 Task: In the sheet Budget Analysis ToolFont size of heading  18 Font style of dataoswald 'Font size of data '9 Alignment of headline & dataAlign center.   Fill color in heading, Red Font color of dataIn the sheet  Data Analysis Workbook Templatebook
Action: Mouse moved to (99, 628)
Screenshot: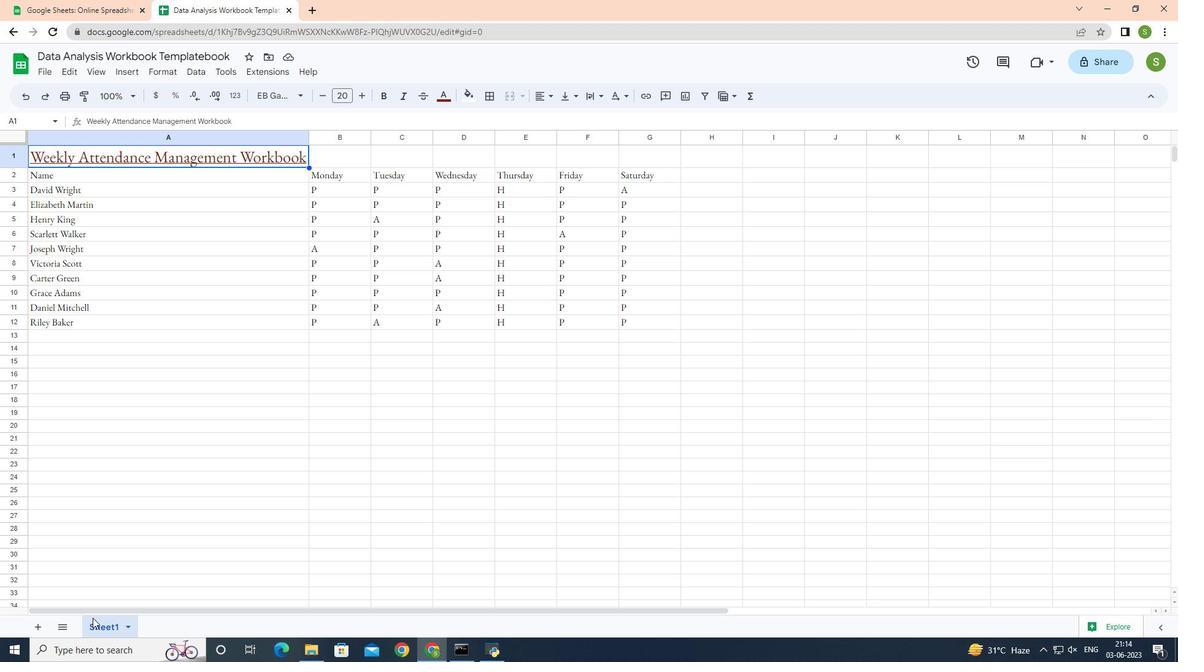 
Action: Mouse pressed left at (99, 628)
Screenshot: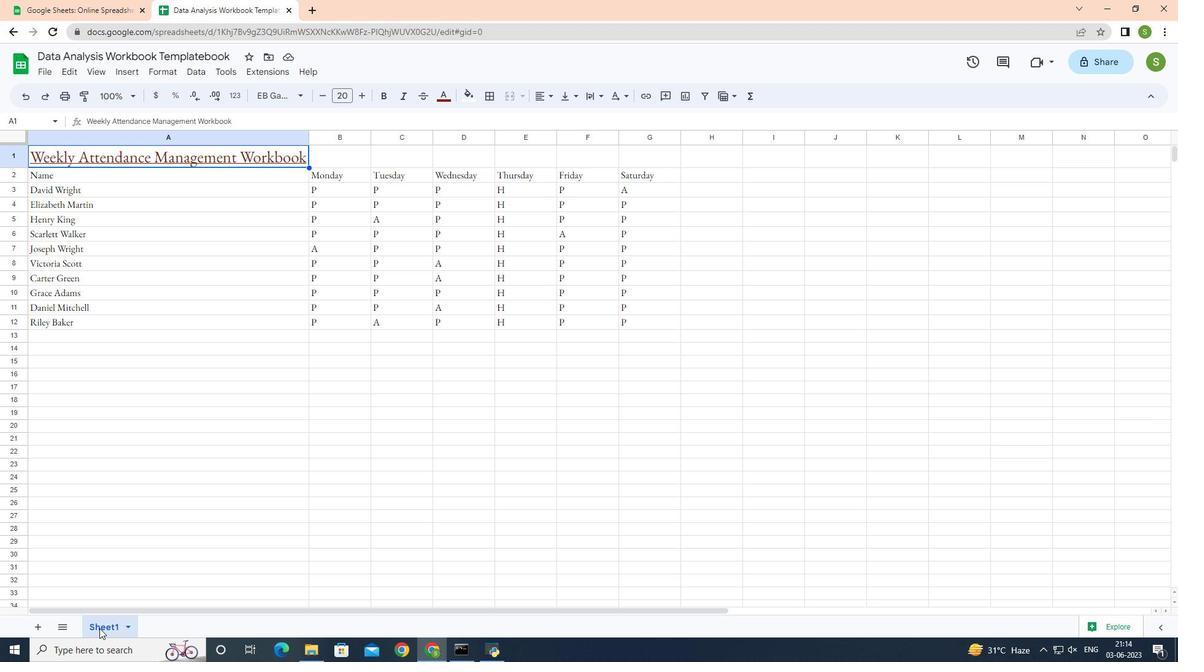 
Action: Mouse pressed left at (99, 628)
Screenshot: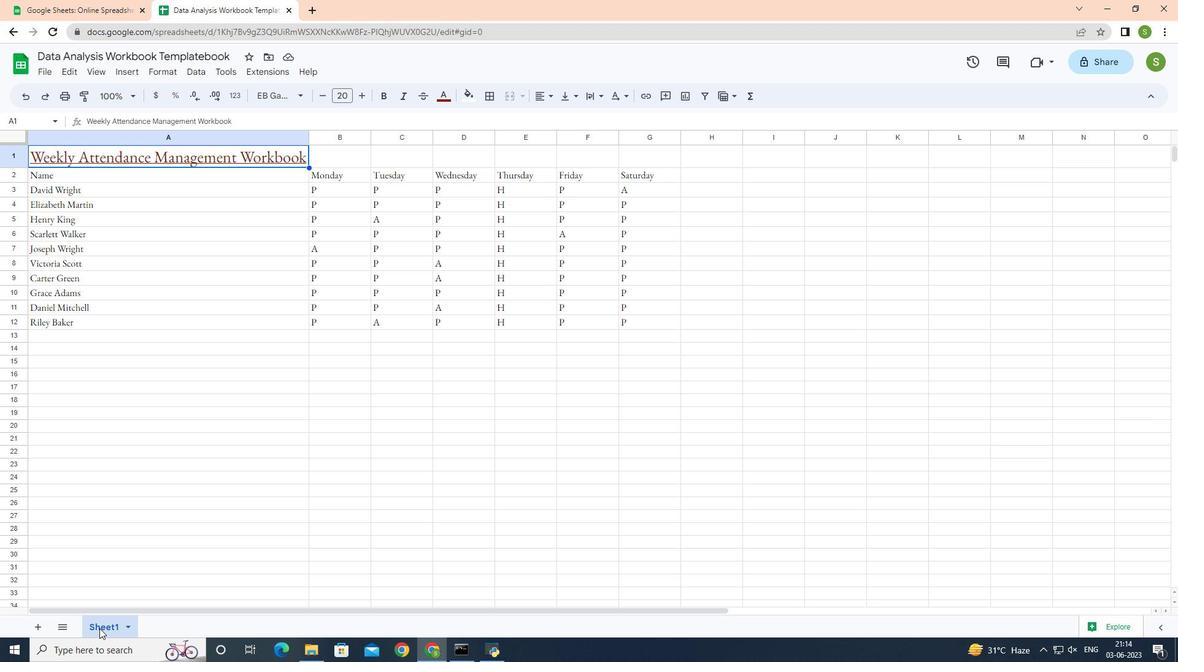 
Action: Key pressed s<Key.backspace><Key.shift>Sheet<Key.space><Key.shift>Budget<Key.space><Key.shift>Analysis<Key.space><Key.shift>Tool
Screenshot: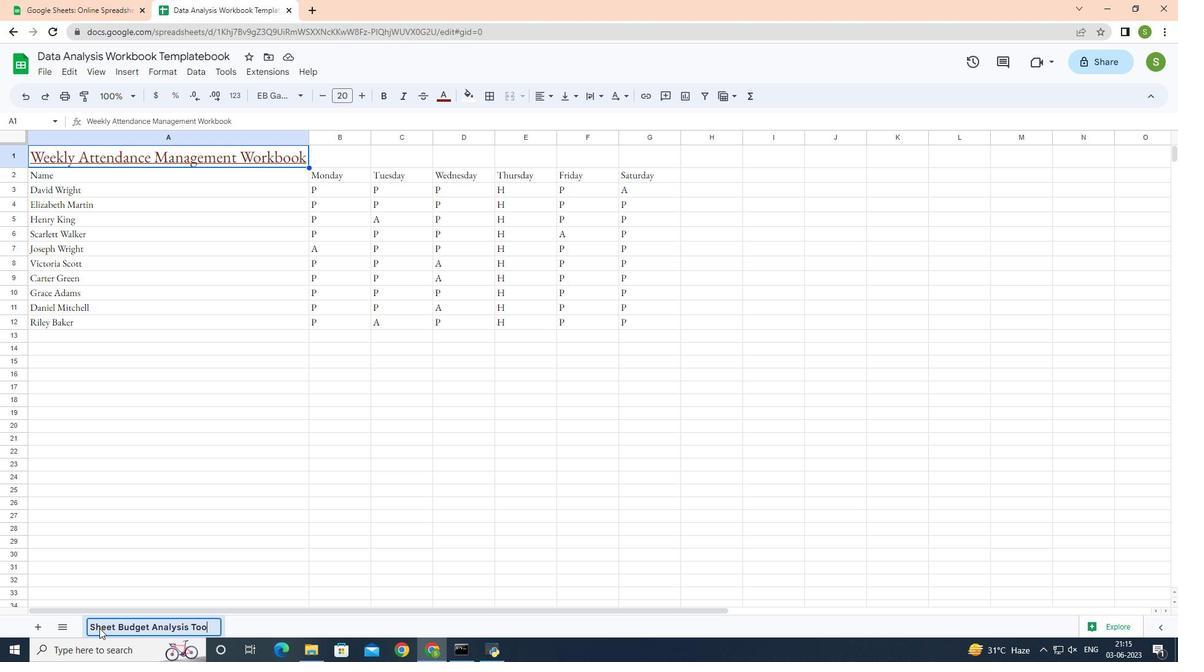 
Action: Mouse moved to (195, 444)
Screenshot: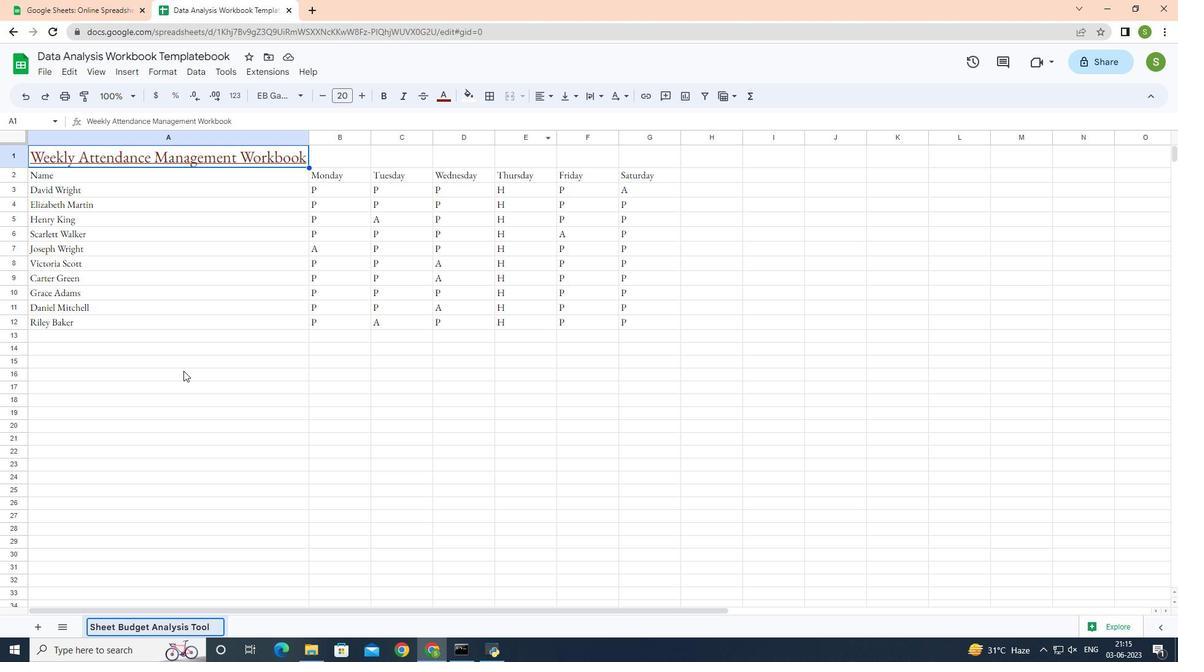 
Action: Mouse pressed left at (195, 444)
Screenshot: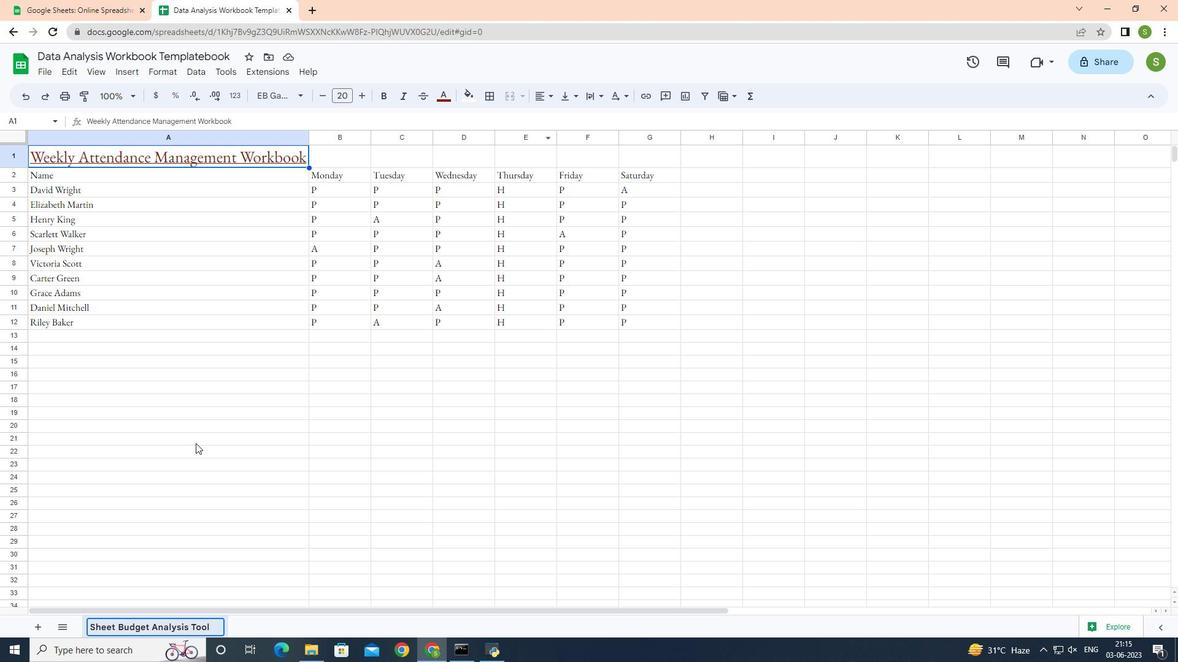 
Action: Mouse moved to (285, 158)
Screenshot: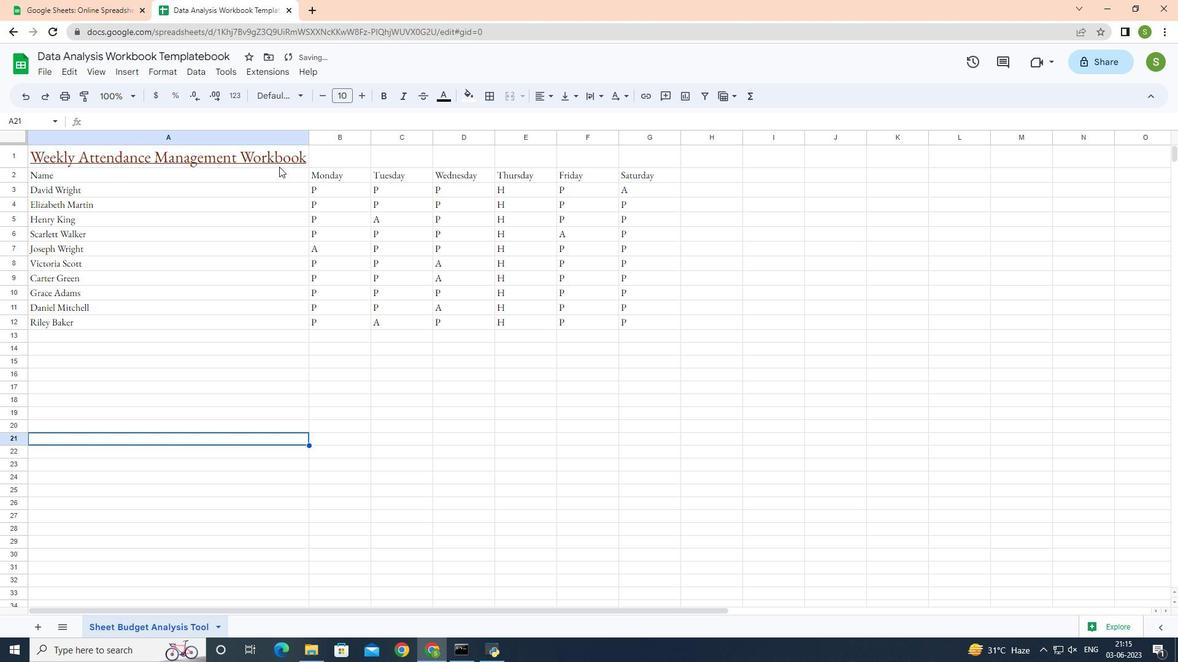 
Action: Mouse pressed left at (285, 158)
Screenshot: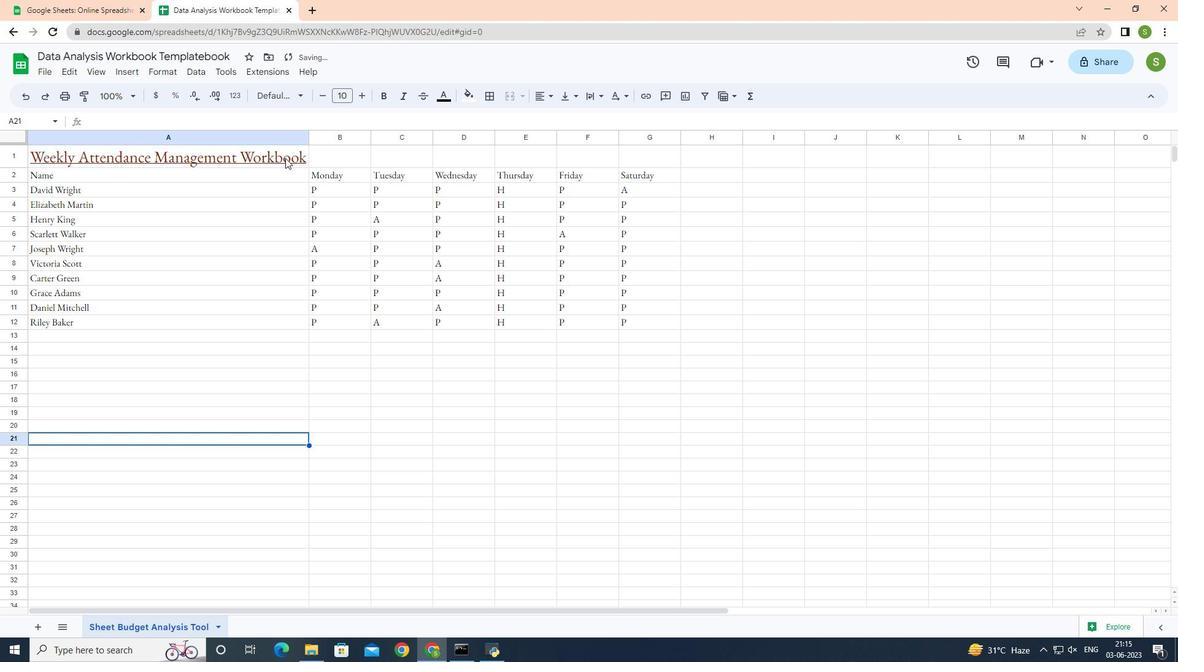 
Action: Mouse moved to (322, 98)
Screenshot: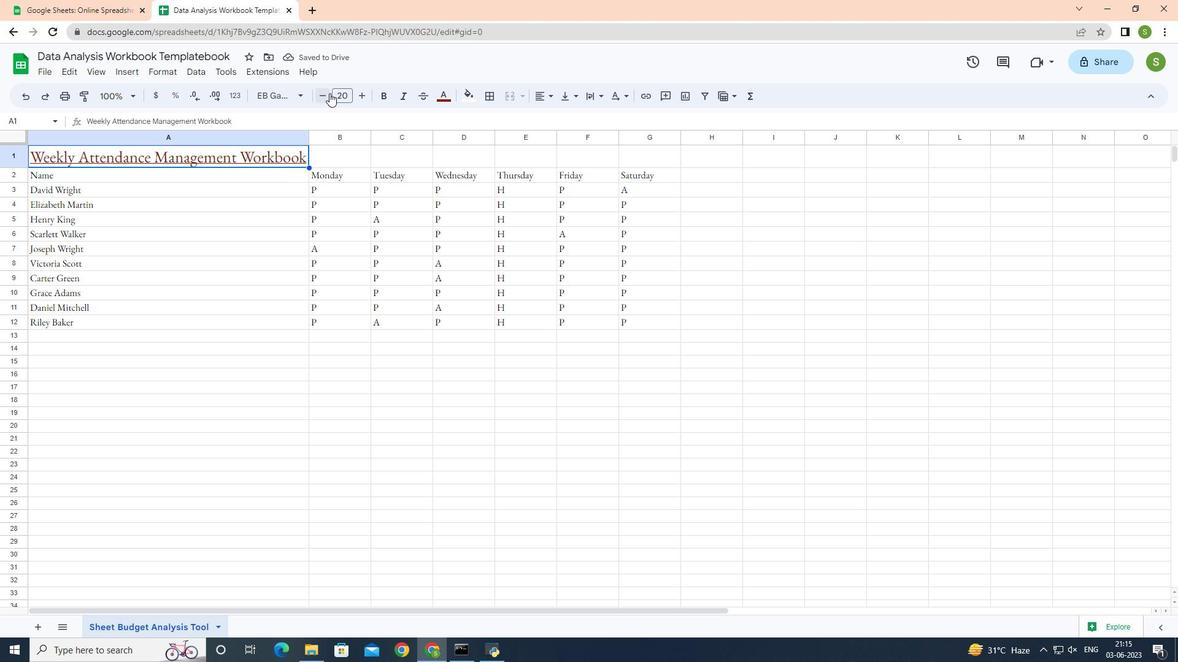 
Action: Mouse pressed left at (322, 98)
Screenshot: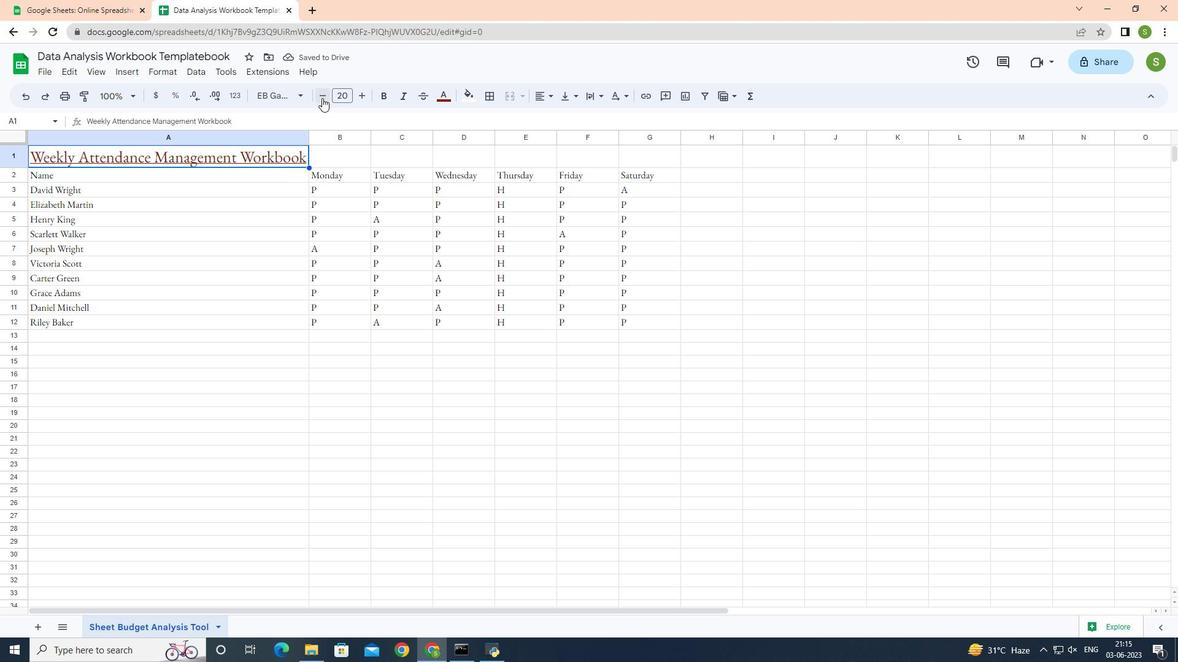 
Action: Mouse pressed left at (322, 98)
Screenshot: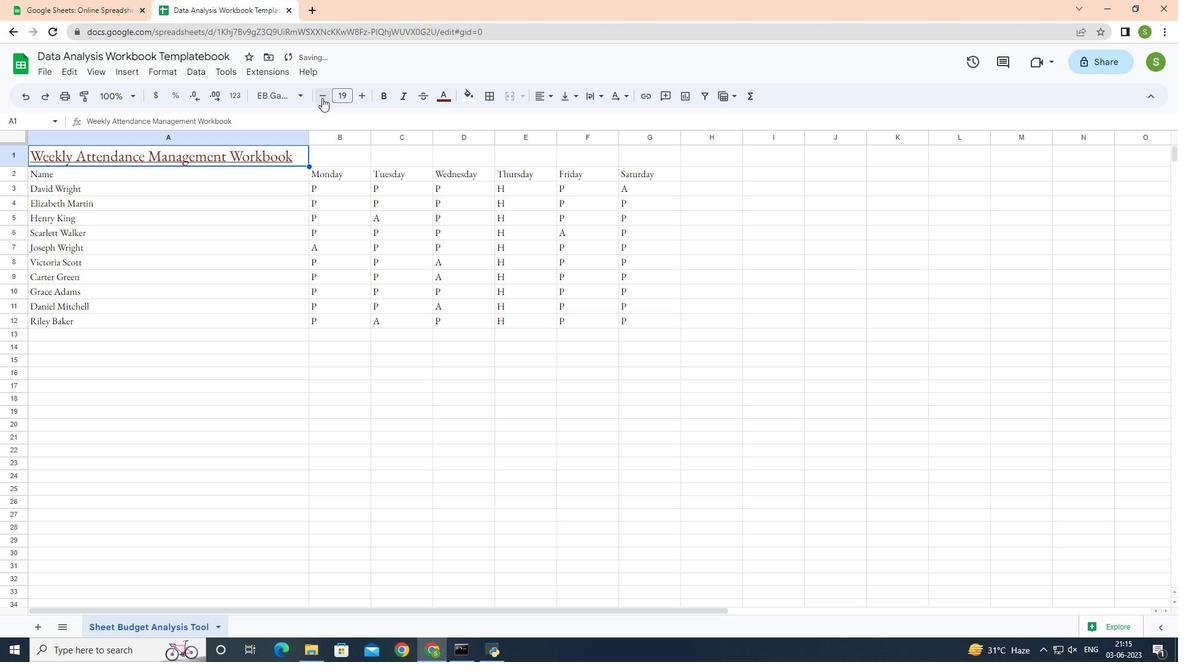 
Action: Mouse moved to (71, 174)
Screenshot: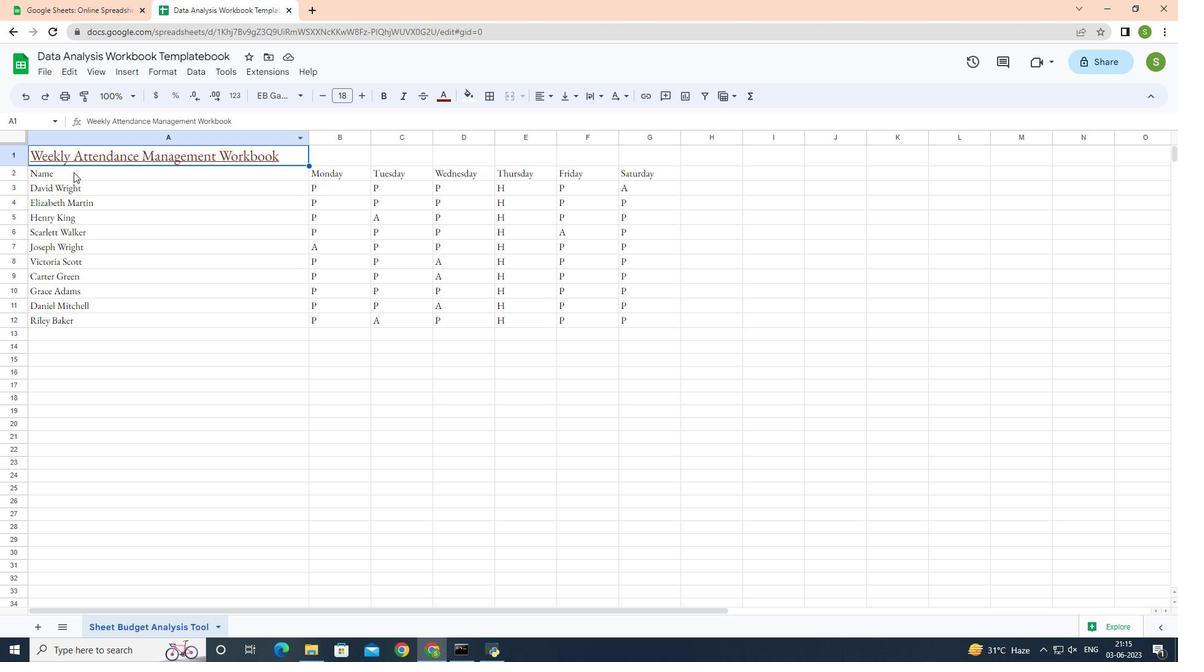 
Action: Mouse pressed left at (71, 174)
Screenshot: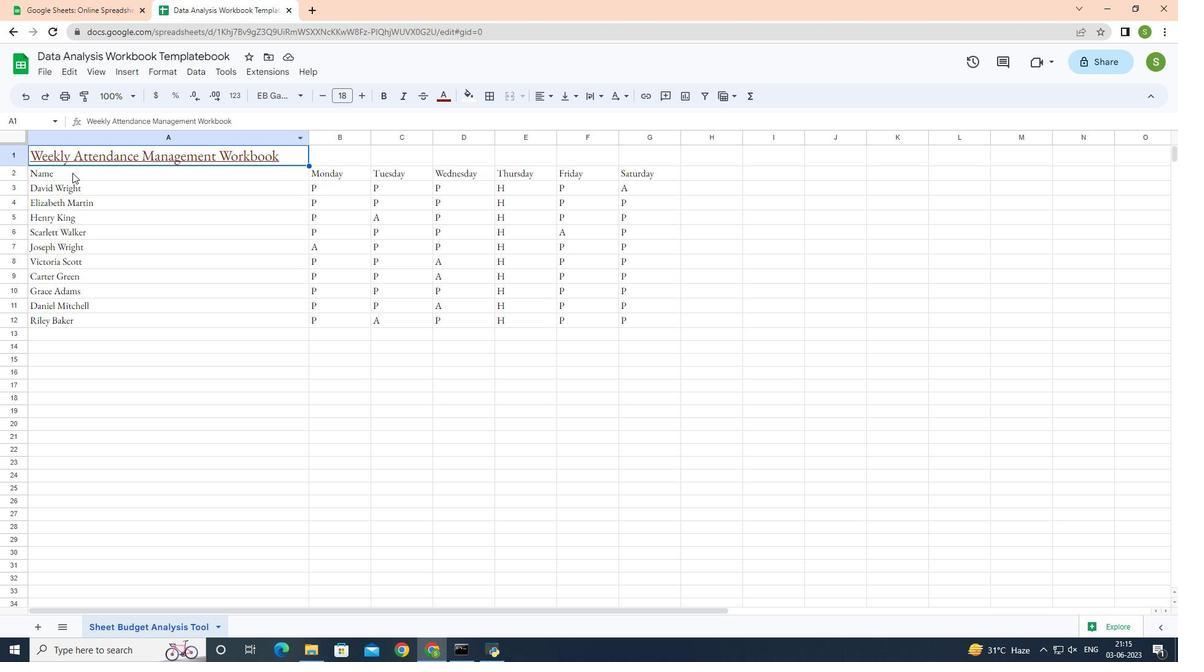 
Action: Mouse moved to (296, 91)
Screenshot: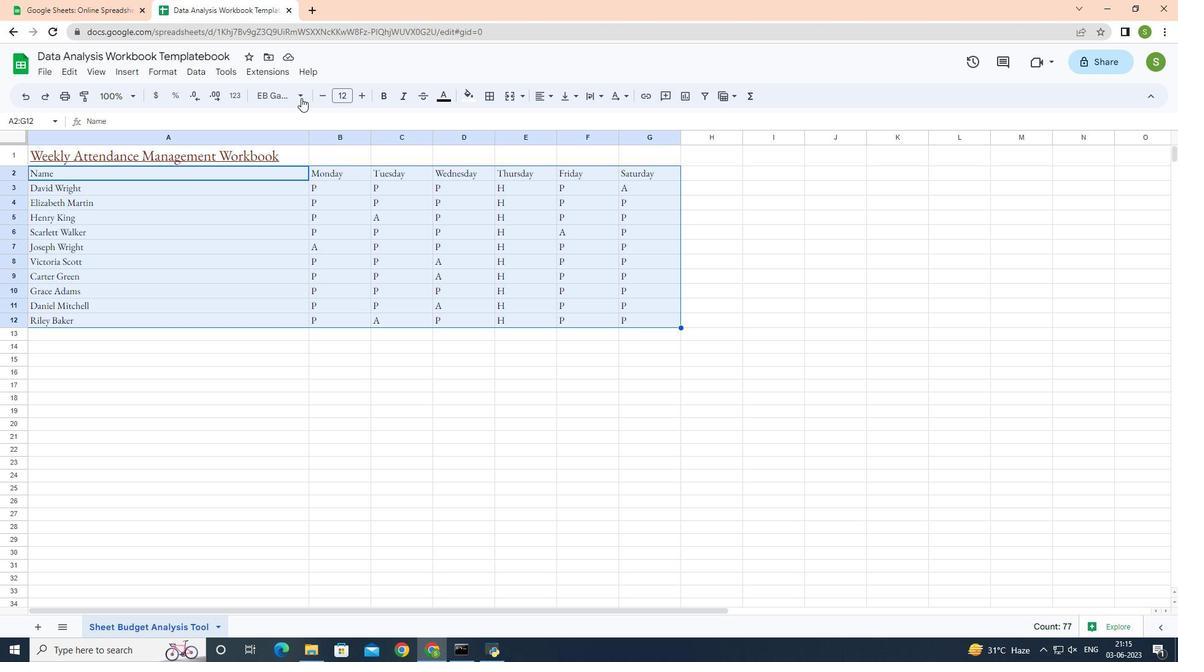 
Action: Mouse pressed left at (296, 91)
Screenshot: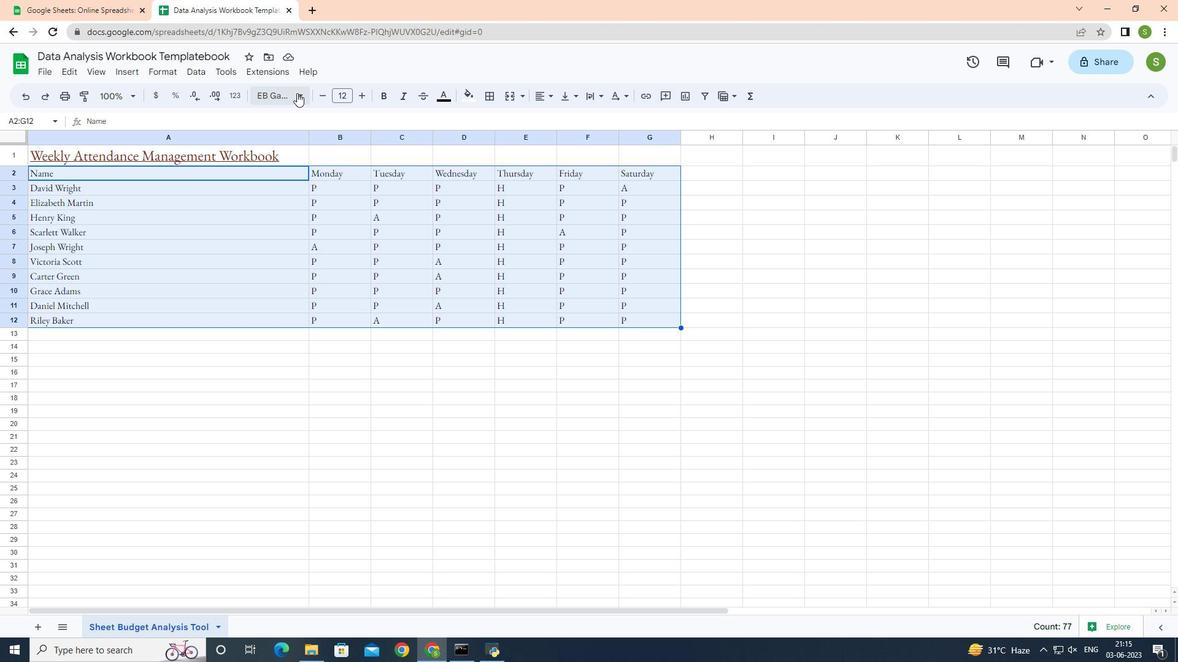 
Action: Mouse moved to (329, 498)
Screenshot: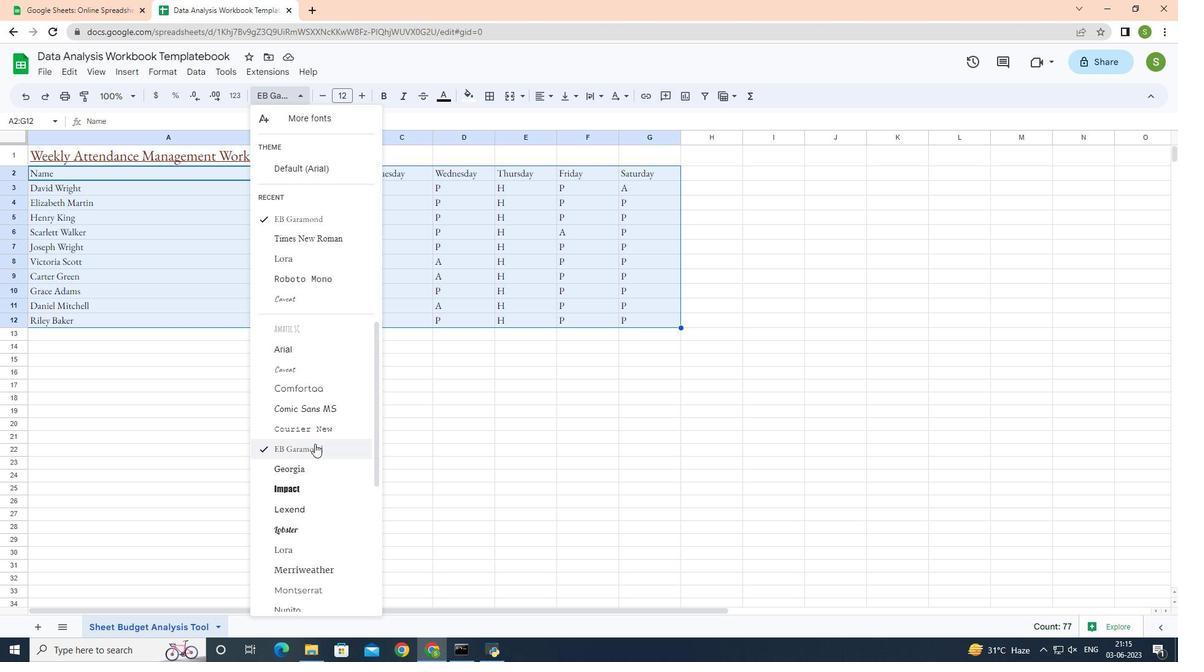 
Action: Mouse scrolled (329, 497) with delta (0, 0)
Screenshot: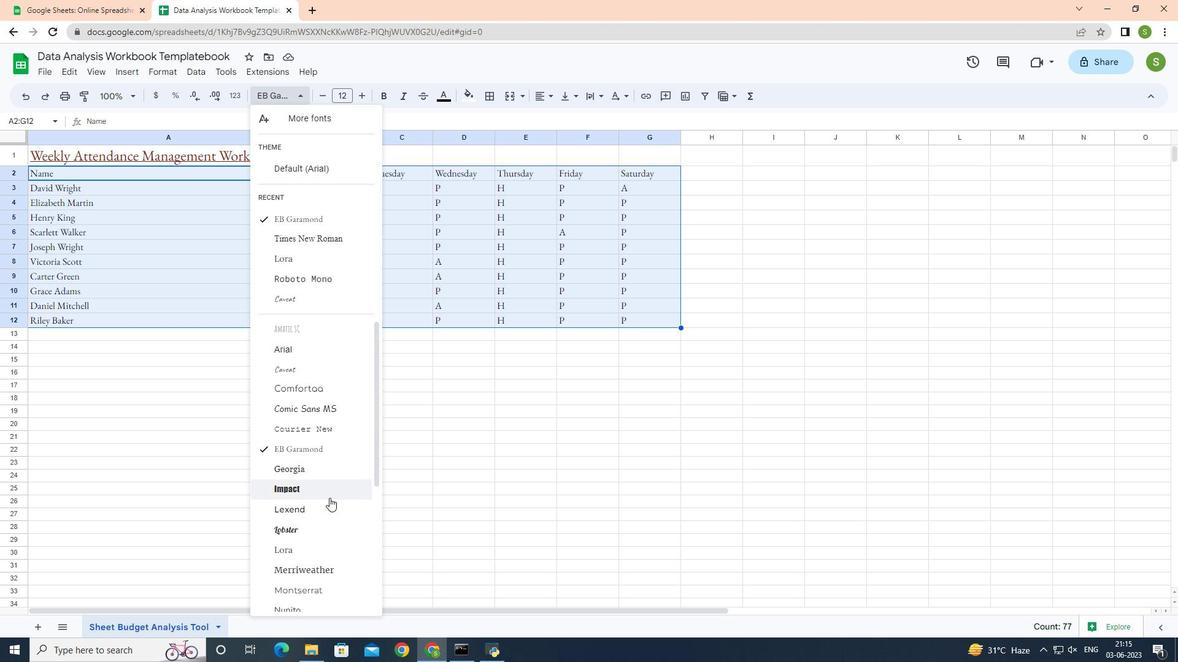 
Action: Mouse moved to (297, 572)
Screenshot: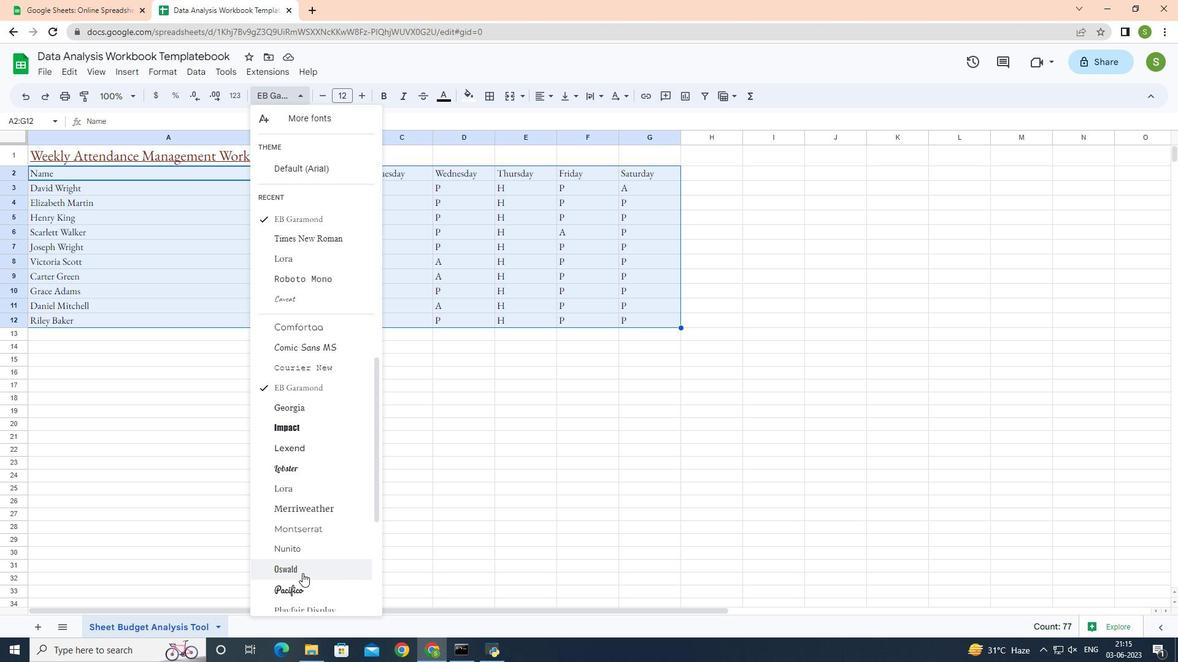 
Action: Mouse pressed left at (297, 572)
Screenshot: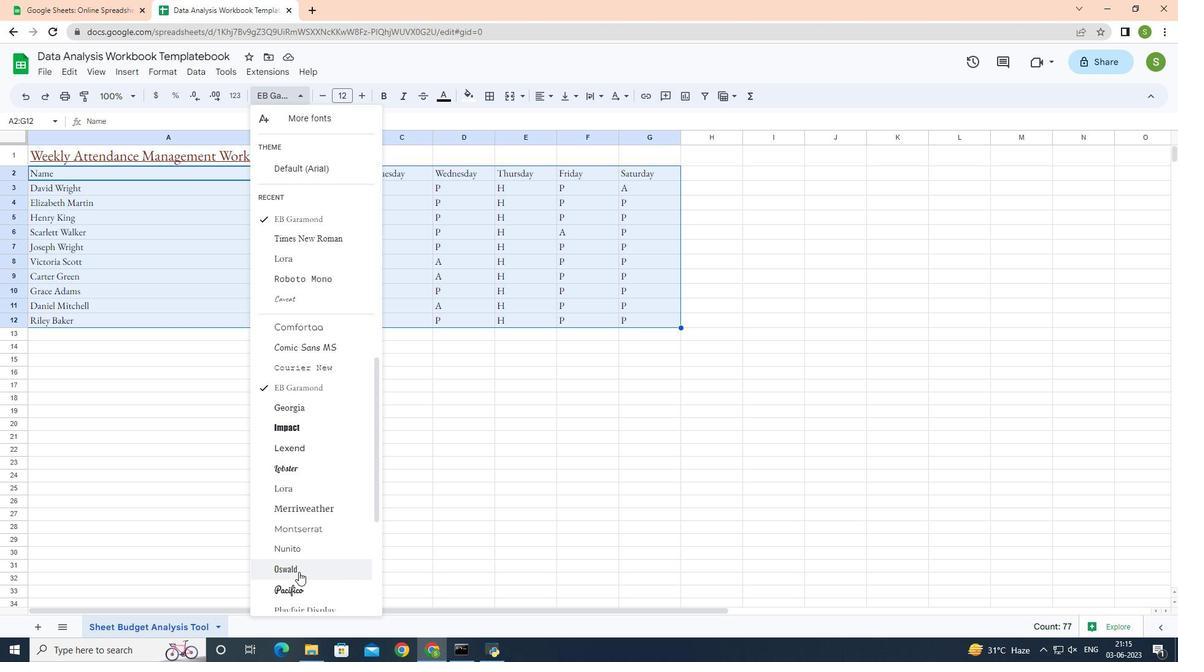 
Action: Mouse moved to (322, 100)
Screenshot: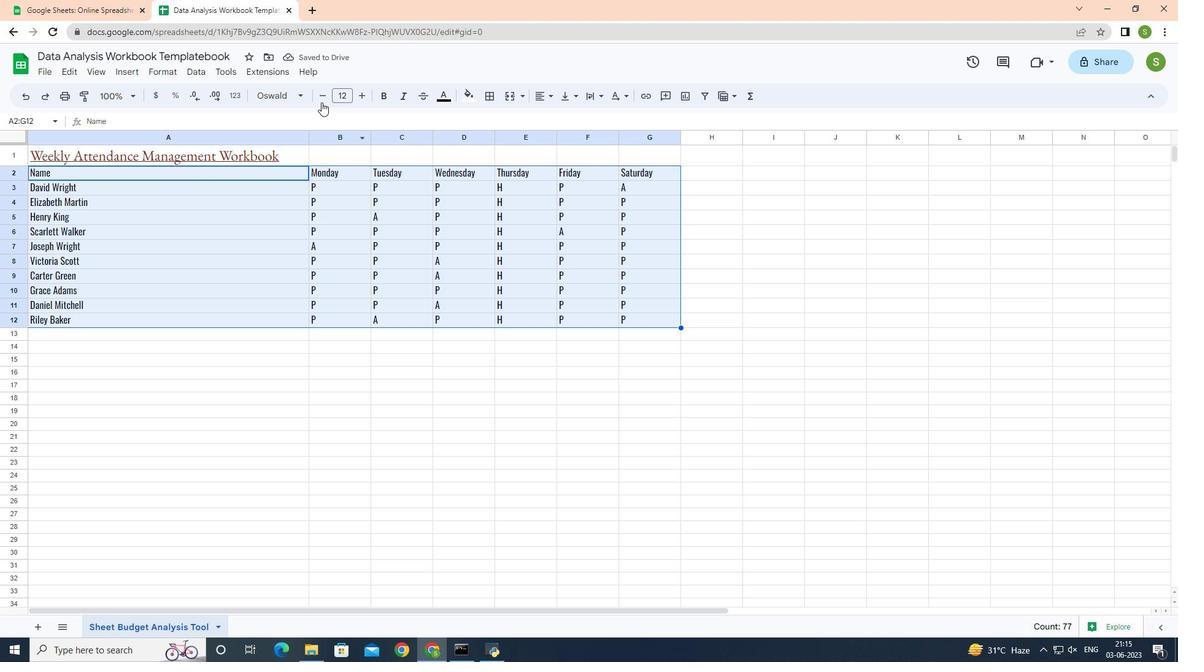 
Action: Mouse pressed left at (322, 100)
Screenshot: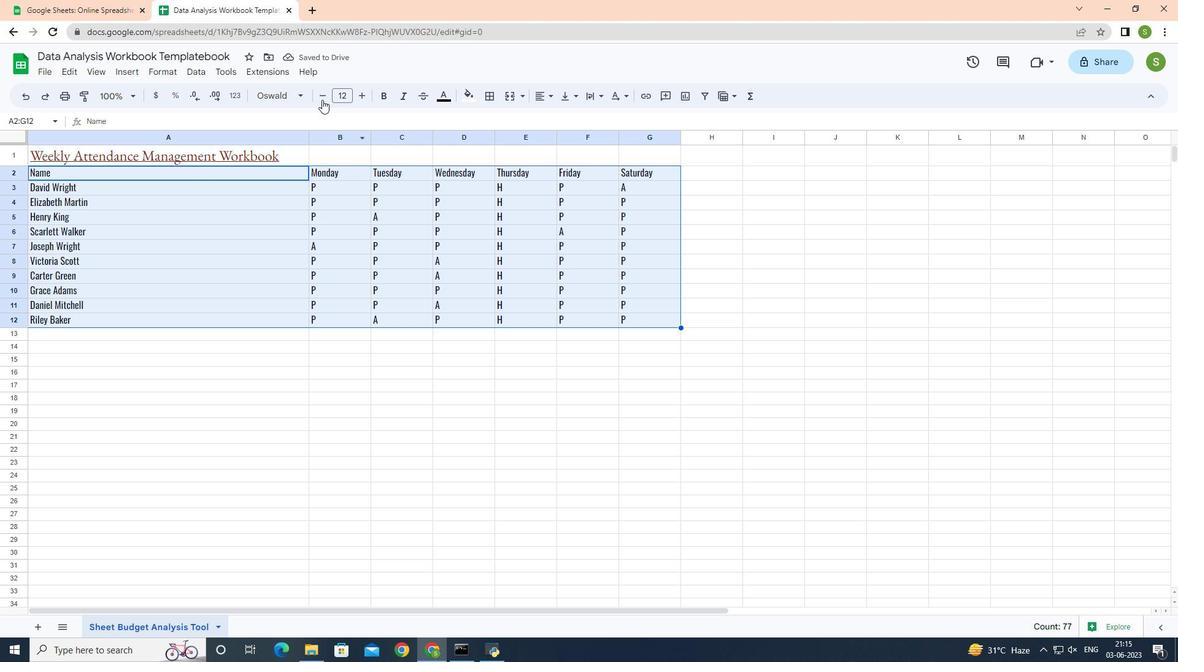 
Action: Mouse pressed left at (322, 100)
Screenshot: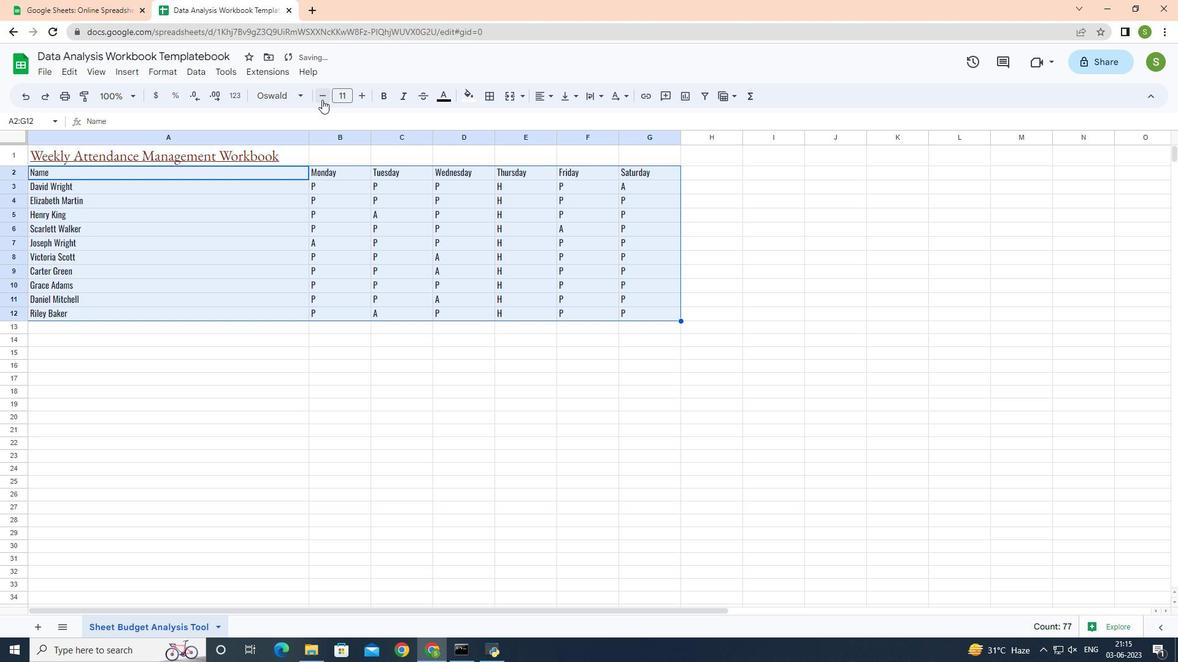 
Action: Mouse pressed left at (322, 100)
Screenshot: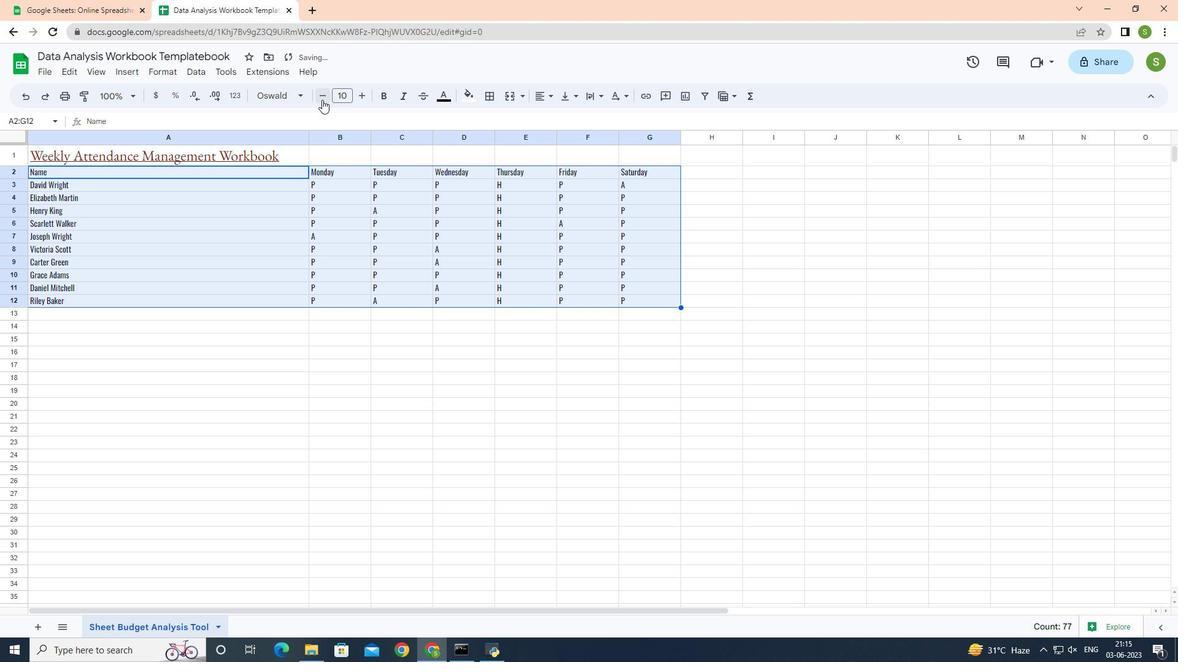 
Action: Mouse moved to (90, 148)
Screenshot: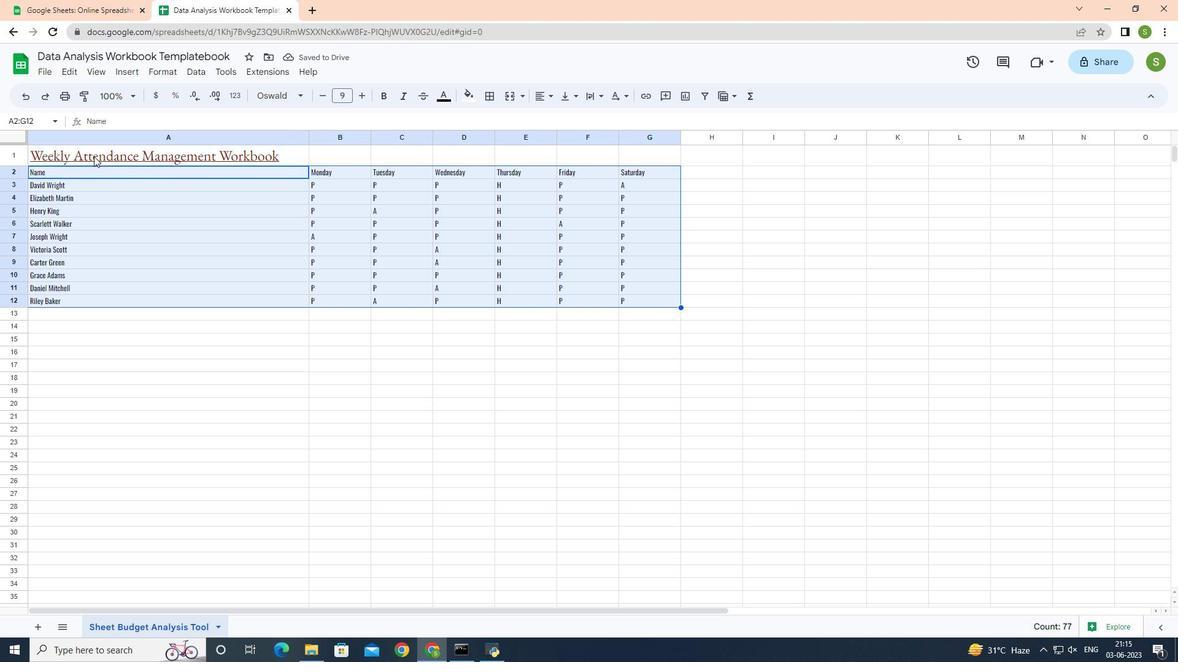 
Action: Mouse pressed left at (90, 148)
Screenshot: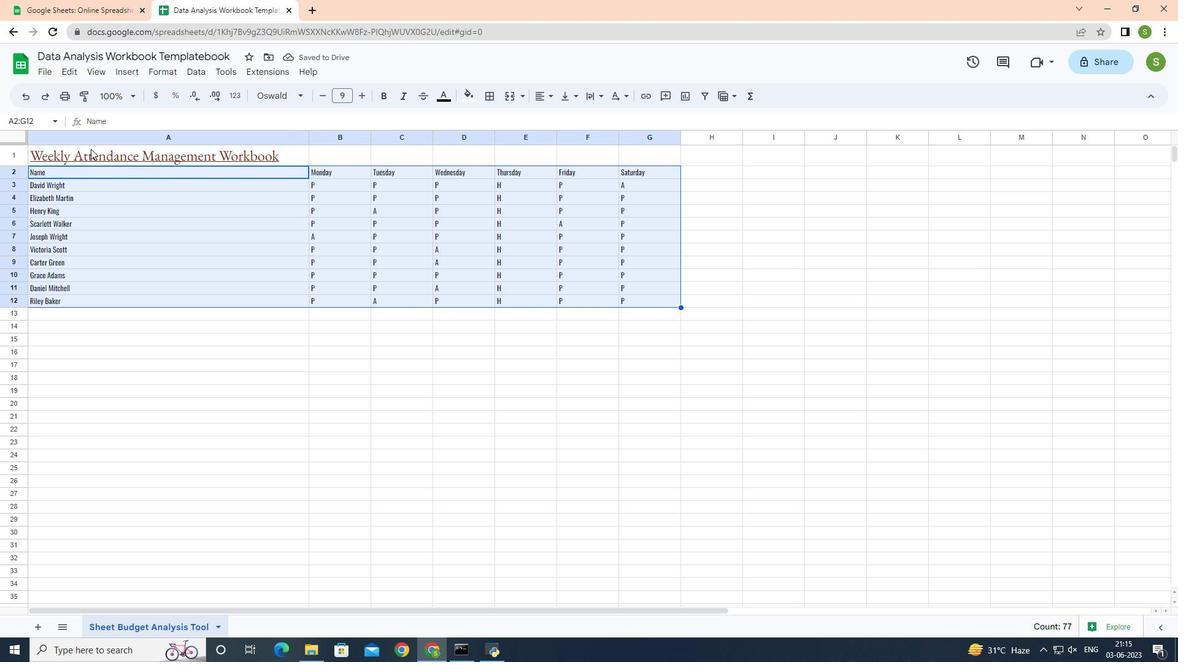 
Action: Mouse moved to (136, 74)
Screenshot: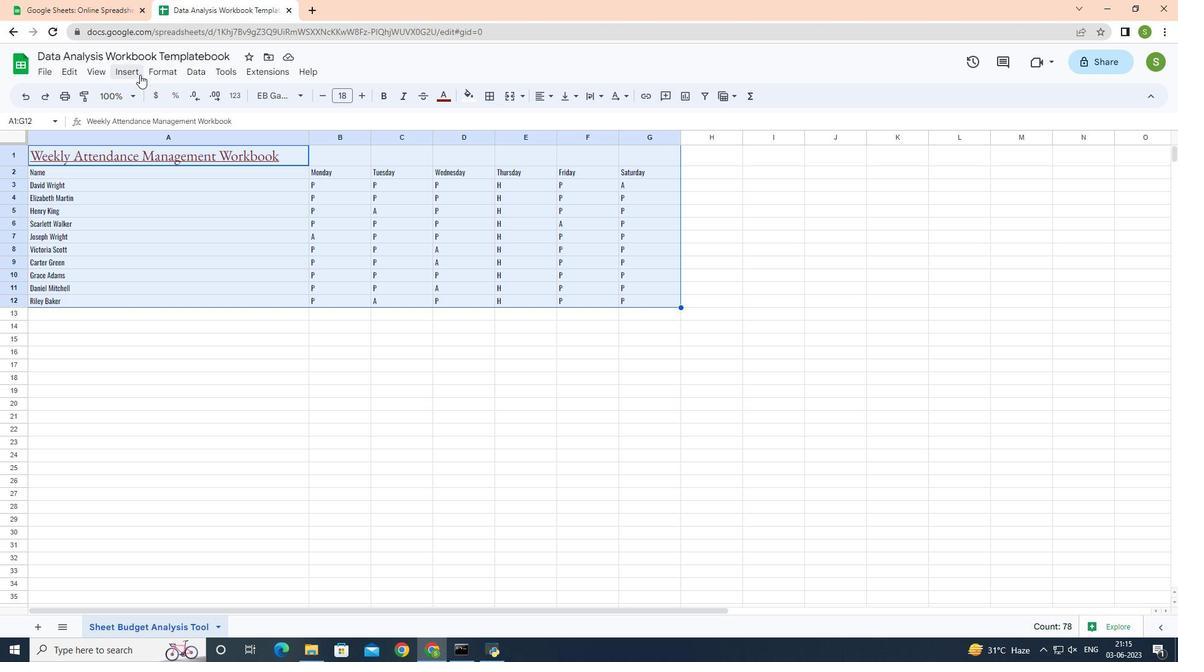 
Action: Mouse pressed left at (136, 74)
Screenshot: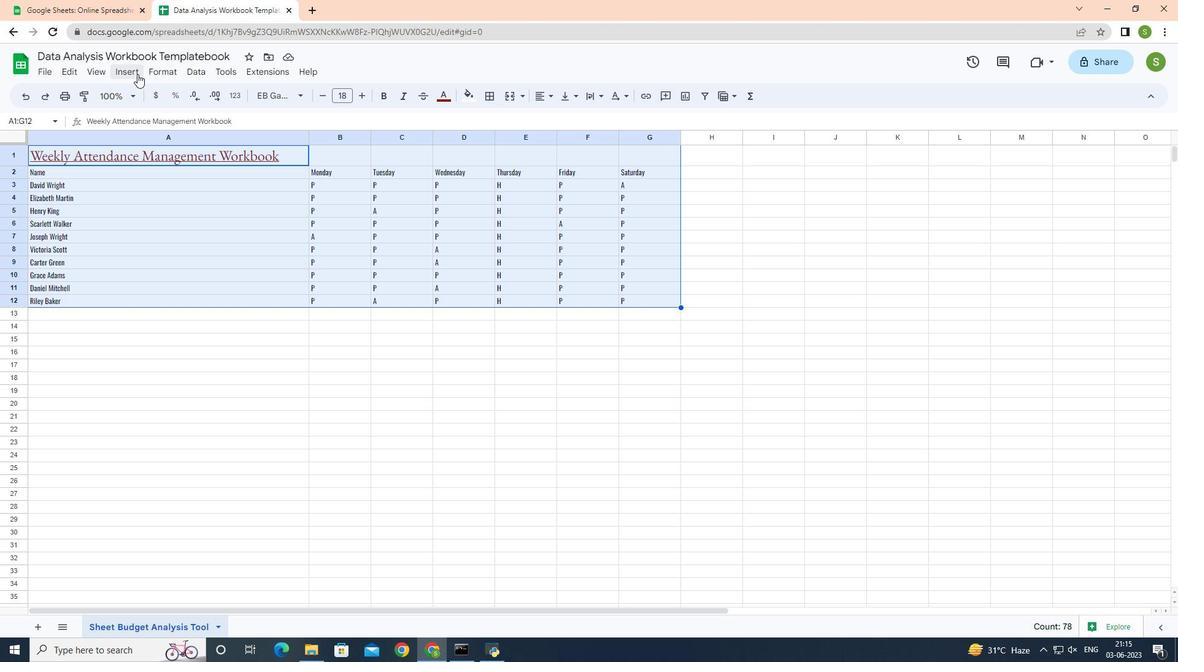 
Action: Mouse moved to (157, 76)
Screenshot: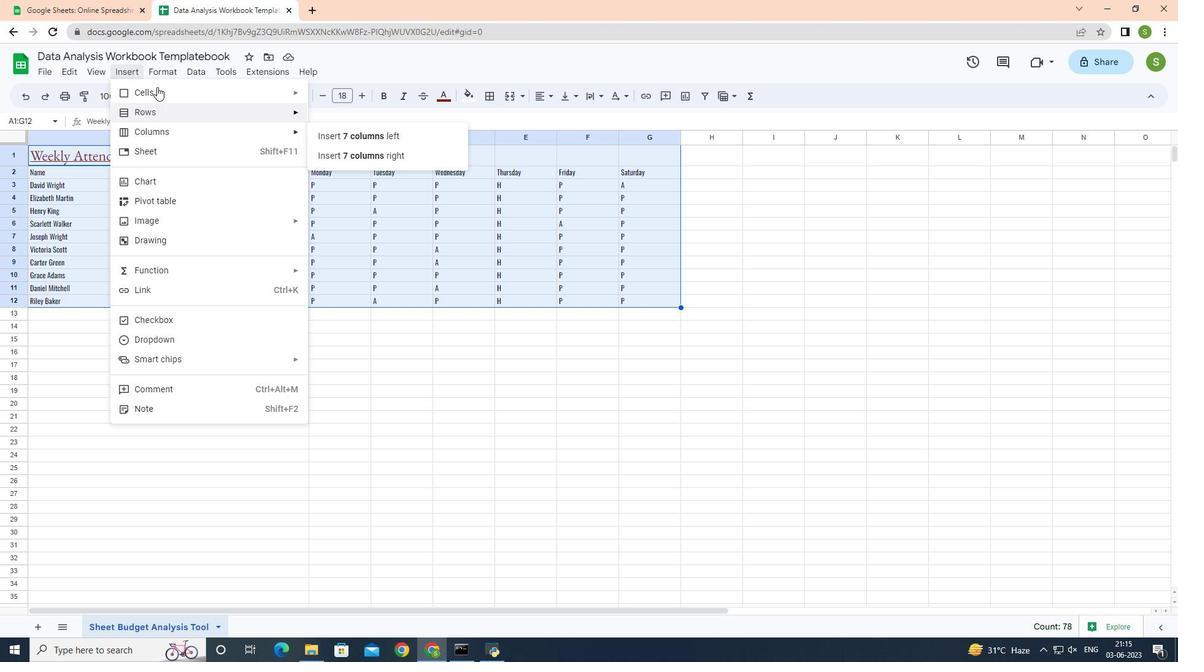 
Action: Mouse pressed left at (157, 76)
Screenshot: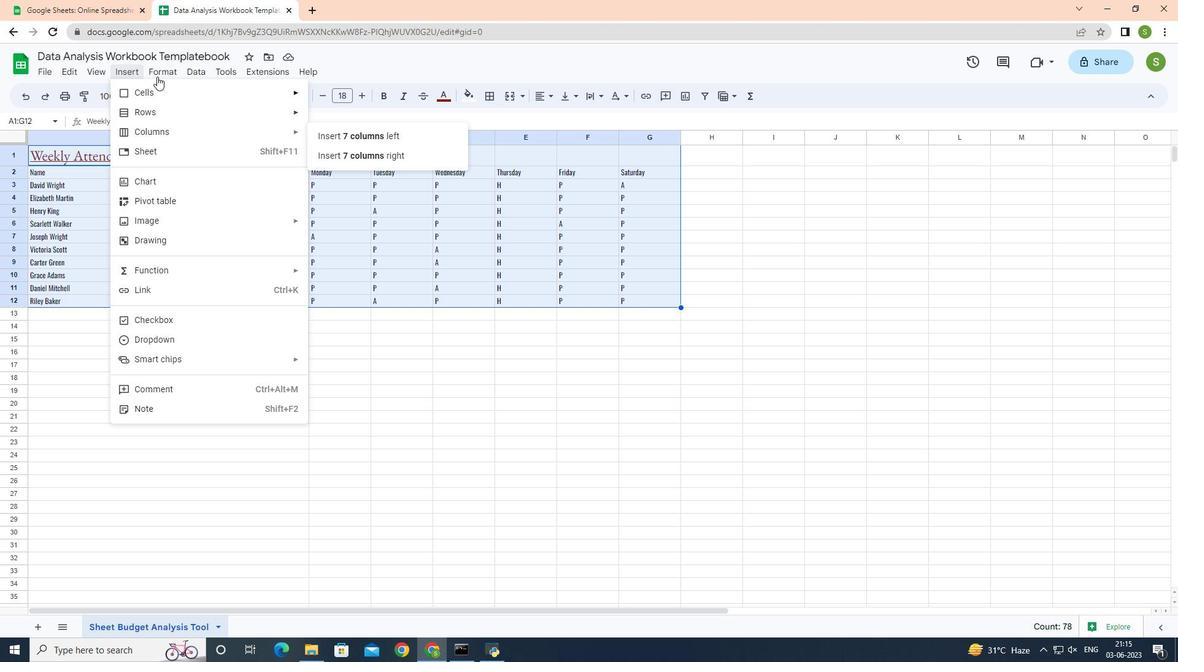 
Action: Mouse moved to (158, 79)
Screenshot: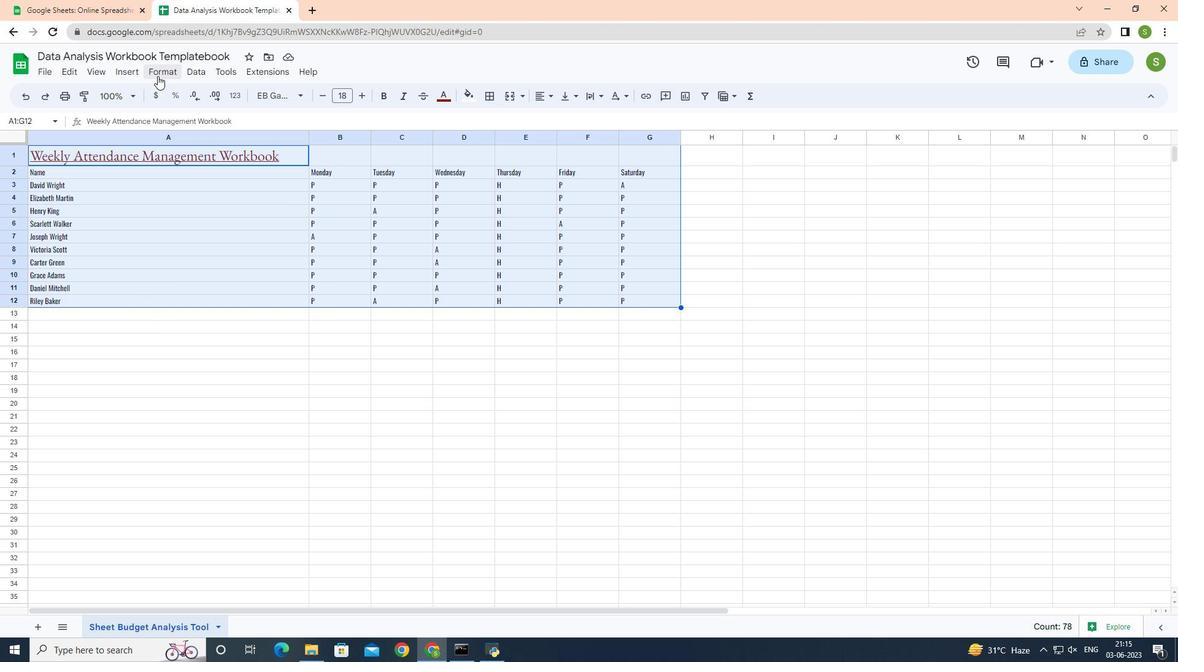 
Action: Mouse pressed left at (158, 79)
Screenshot: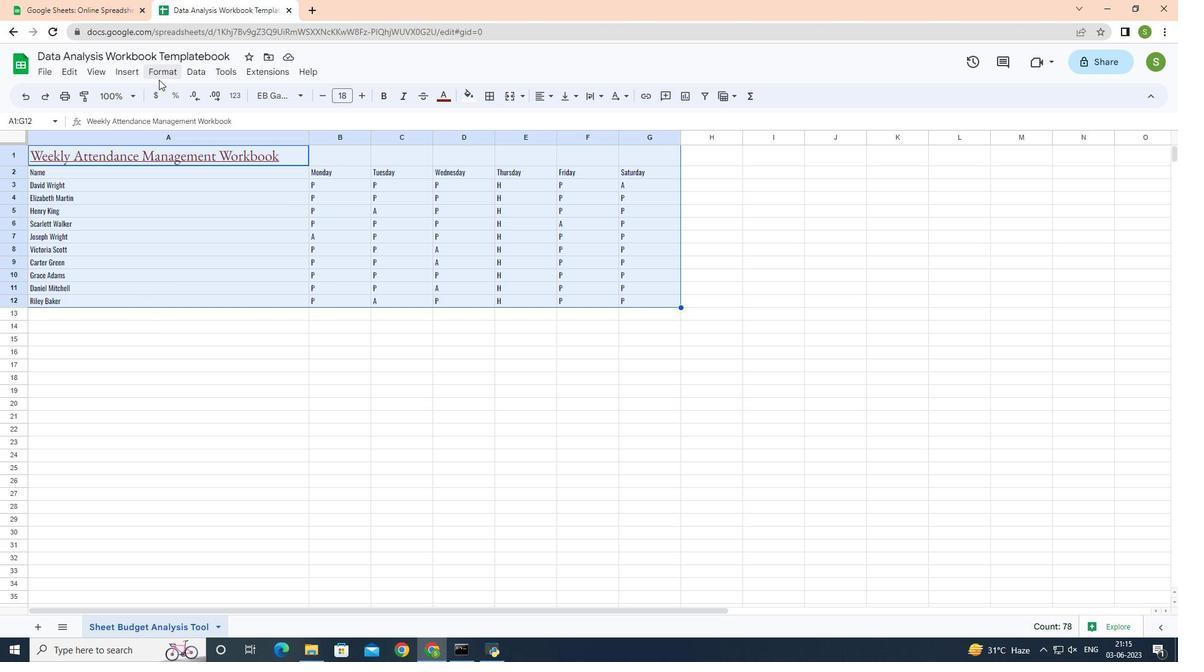 
Action: Mouse moved to (160, 74)
Screenshot: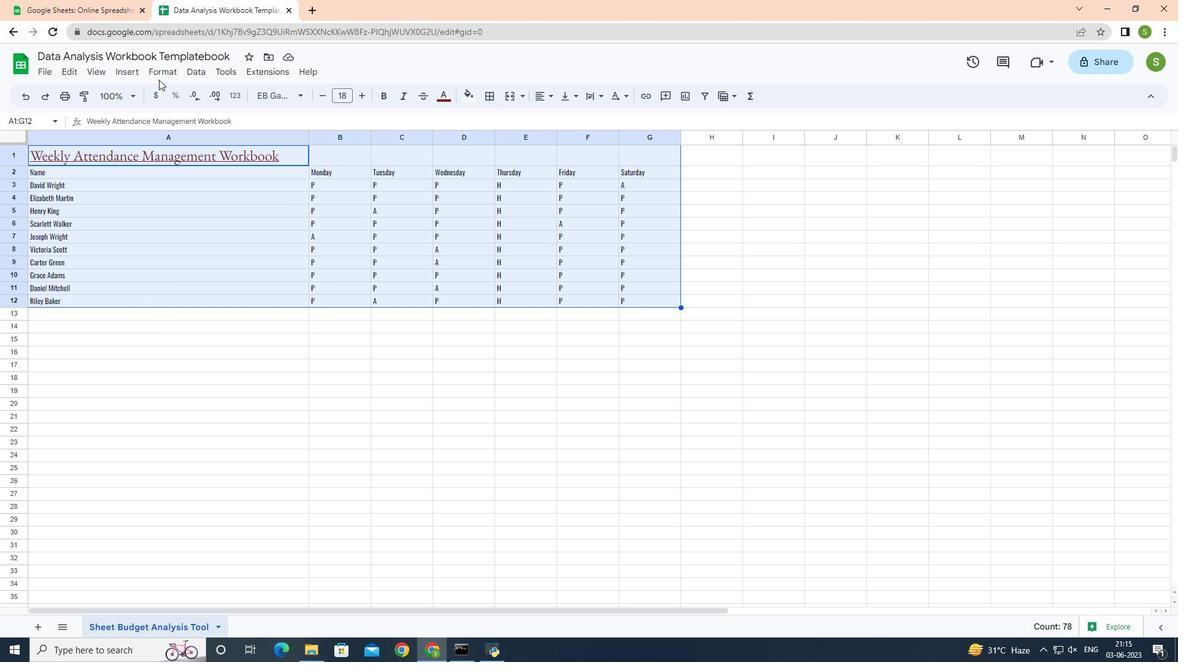 
Action: Mouse pressed left at (160, 74)
Screenshot: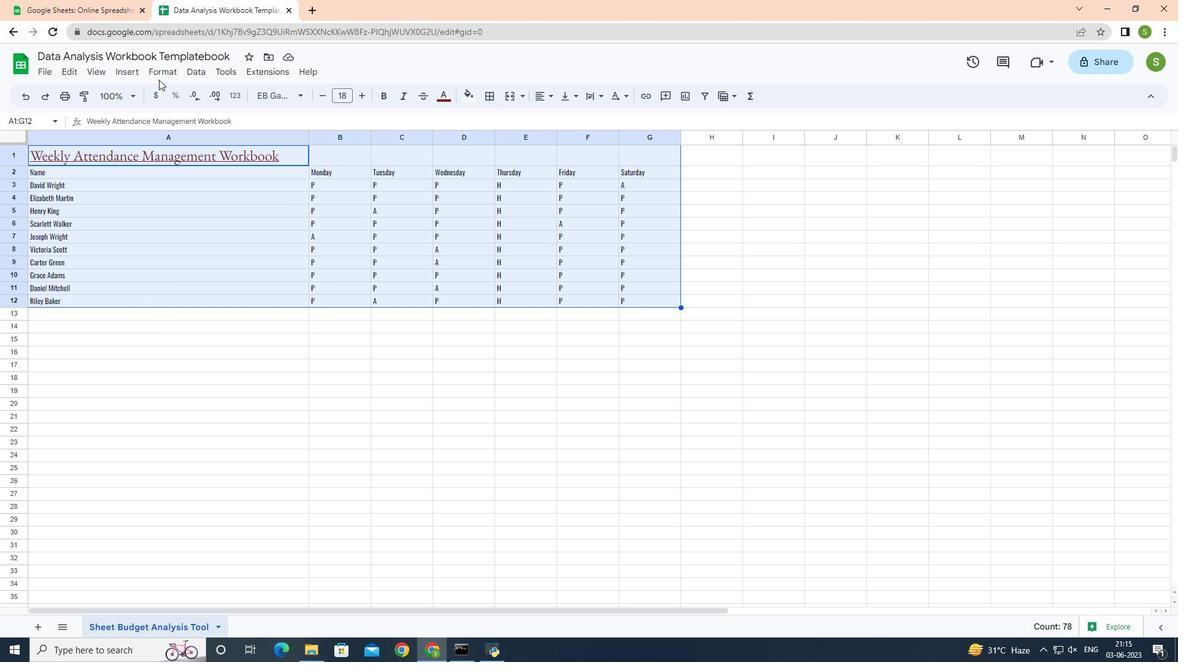 
Action: Mouse moved to (405, 183)
Screenshot: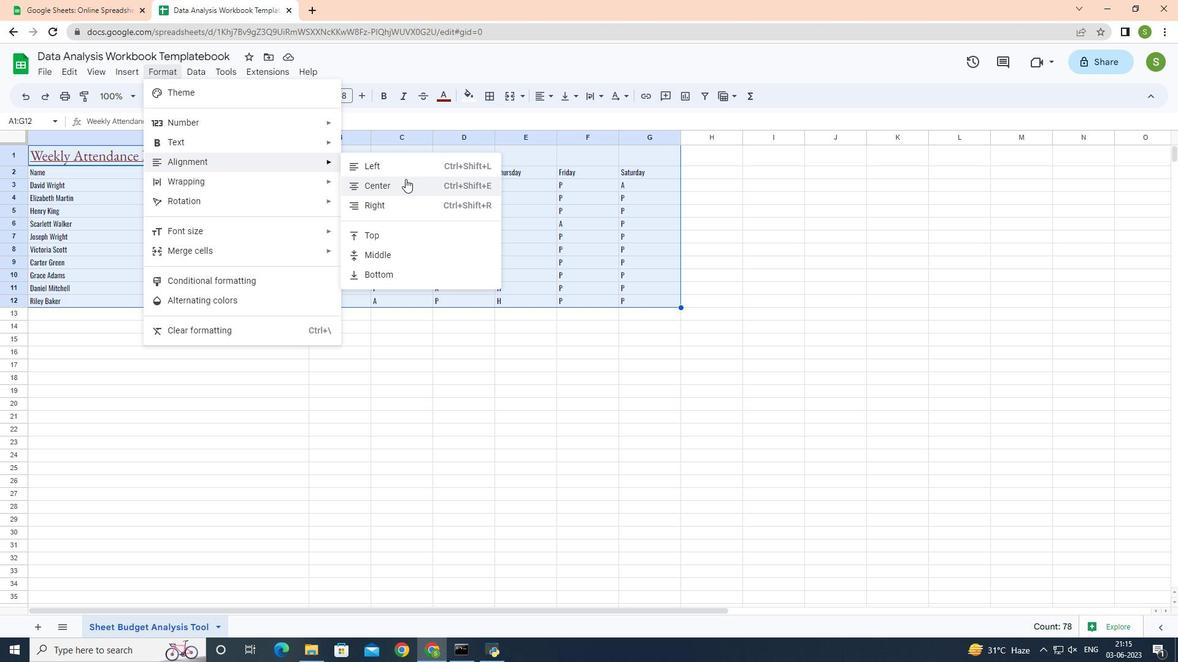 
Action: Mouse pressed left at (405, 183)
Screenshot: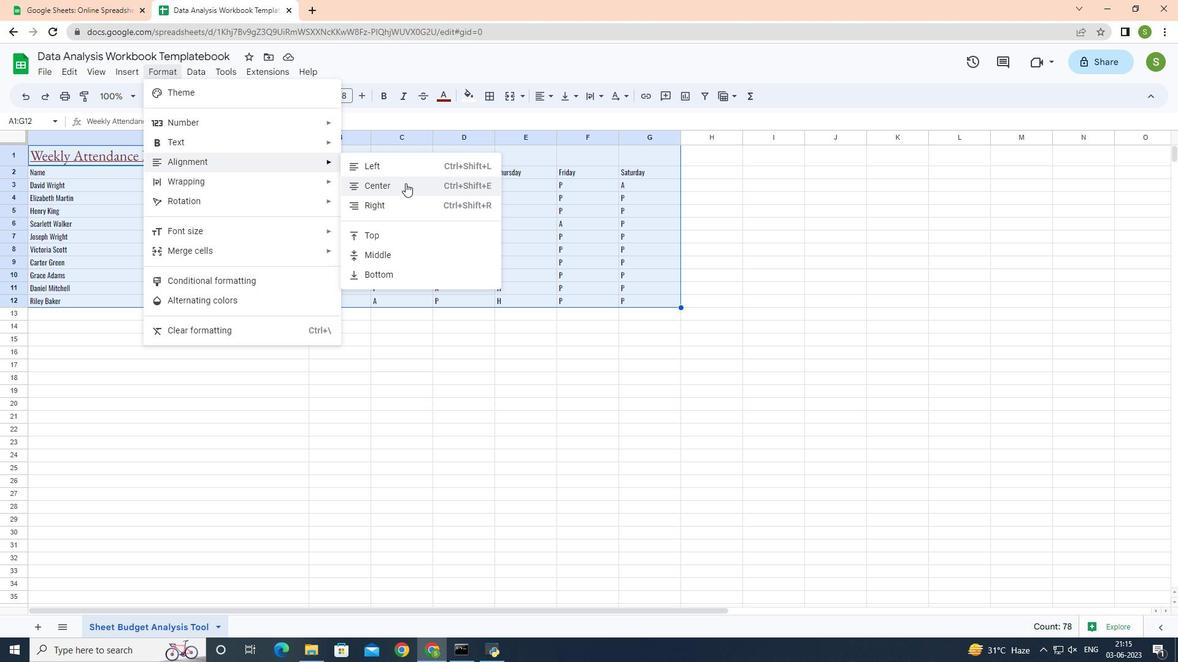 
Action: Mouse moved to (164, 146)
Screenshot: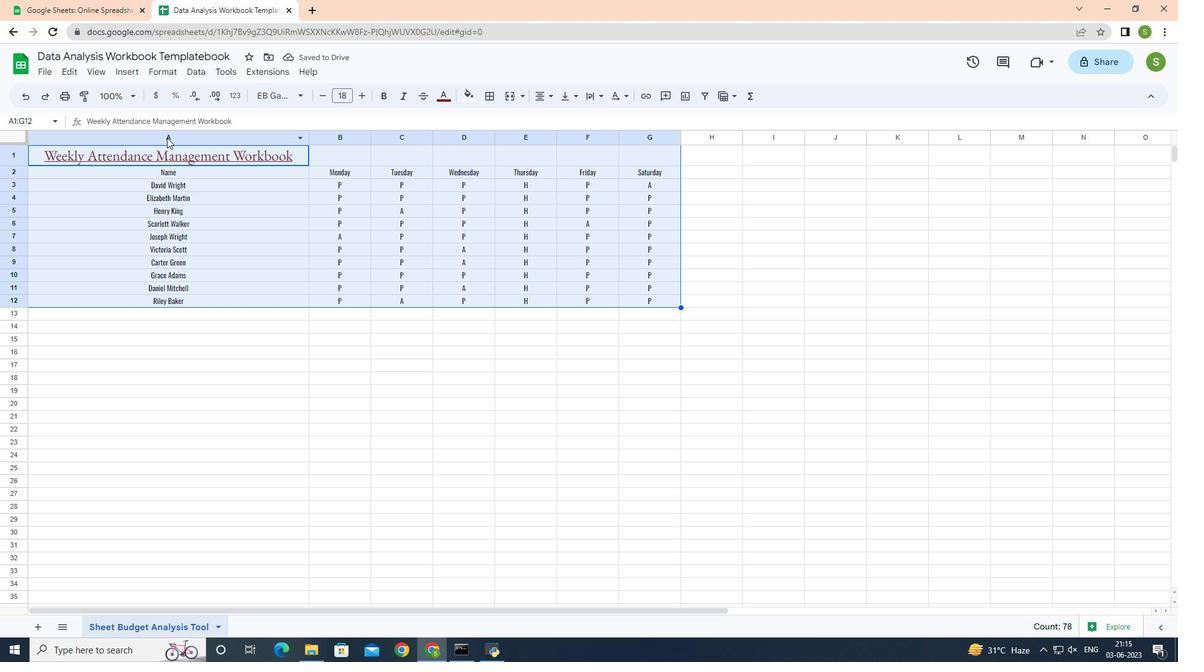 
Action: Mouse pressed left at (164, 146)
Screenshot: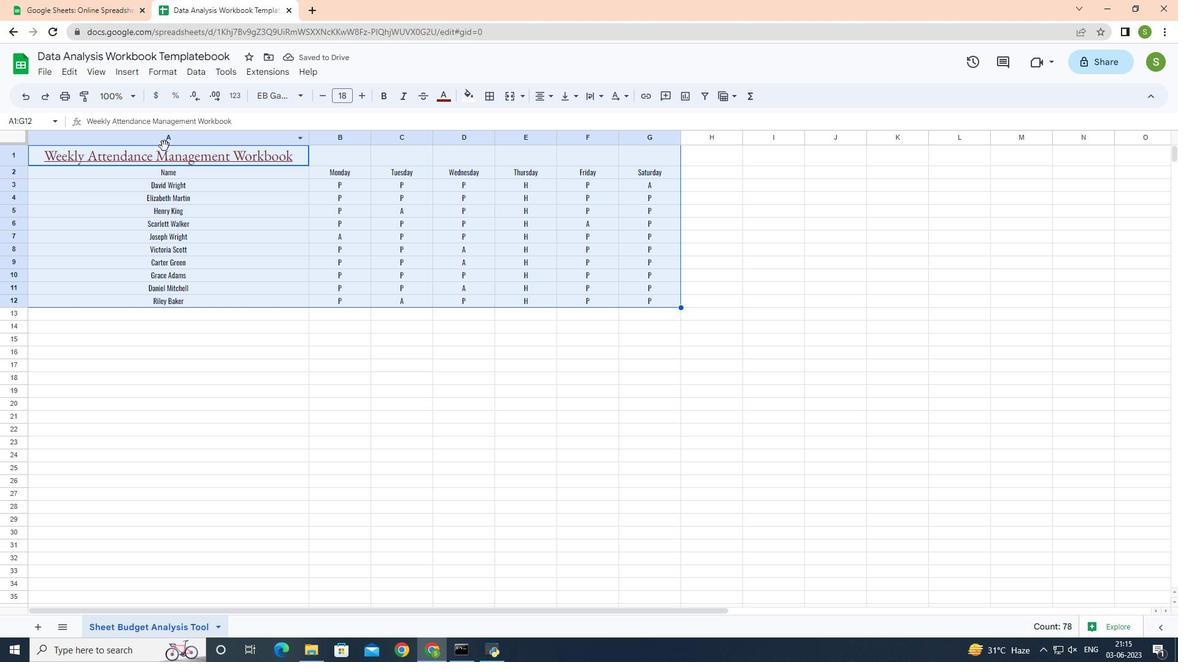 
Action: Mouse moved to (165, 154)
Screenshot: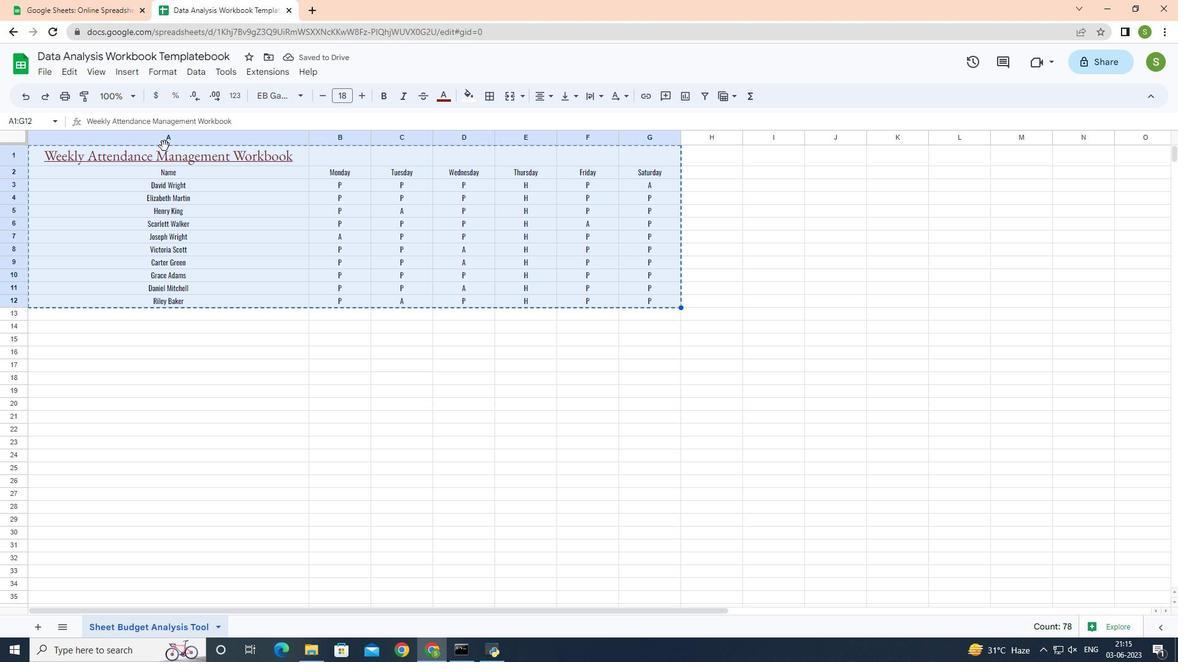 
Action: Mouse pressed left at (165, 154)
Screenshot: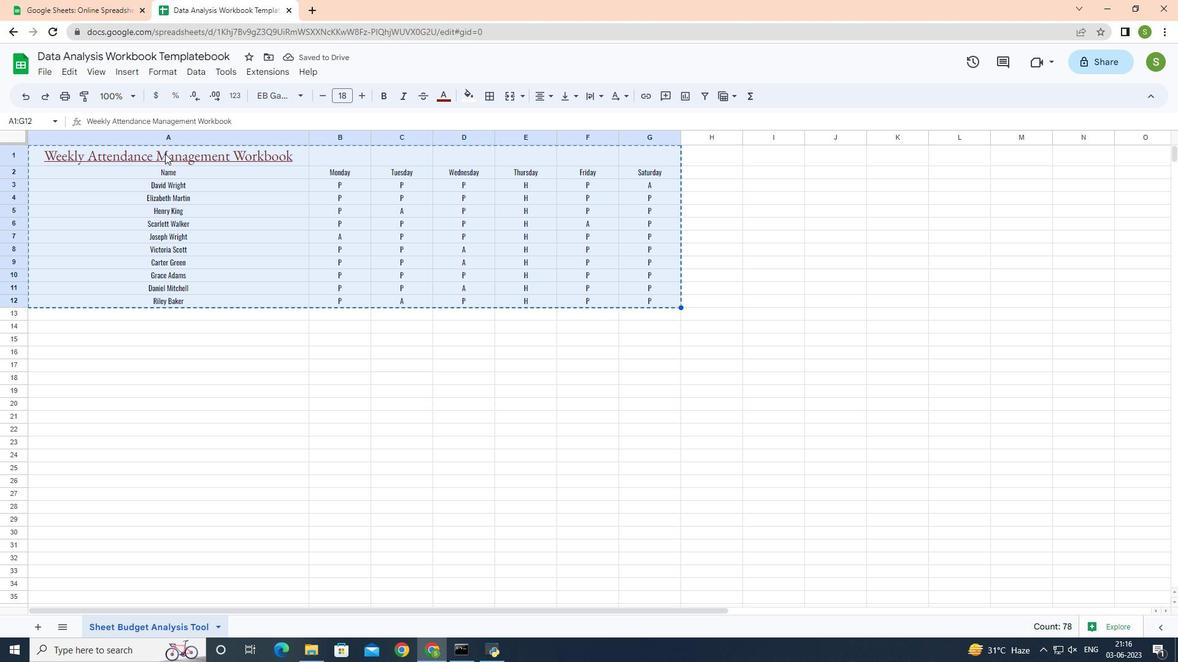 
Action: Mouse moved to (464, 100)
Screenshot: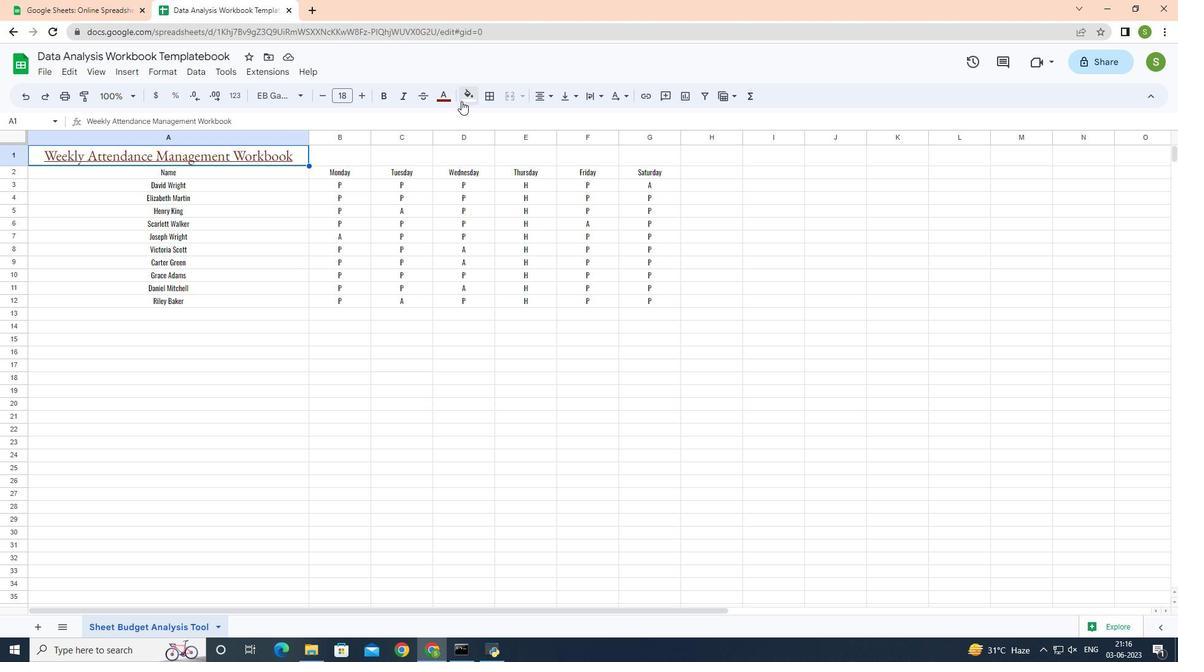 
Action: Mouse pressed left at (464, 100)
Screenshot: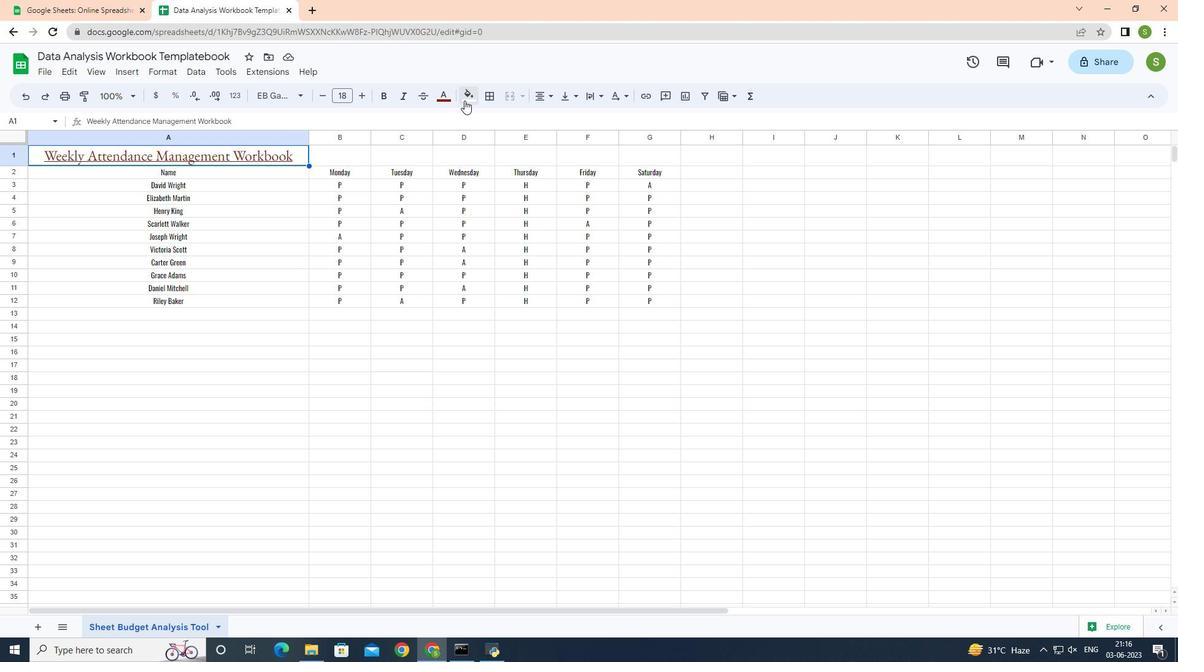 
Action: Mouse moved to (481, 147)
Screenshot: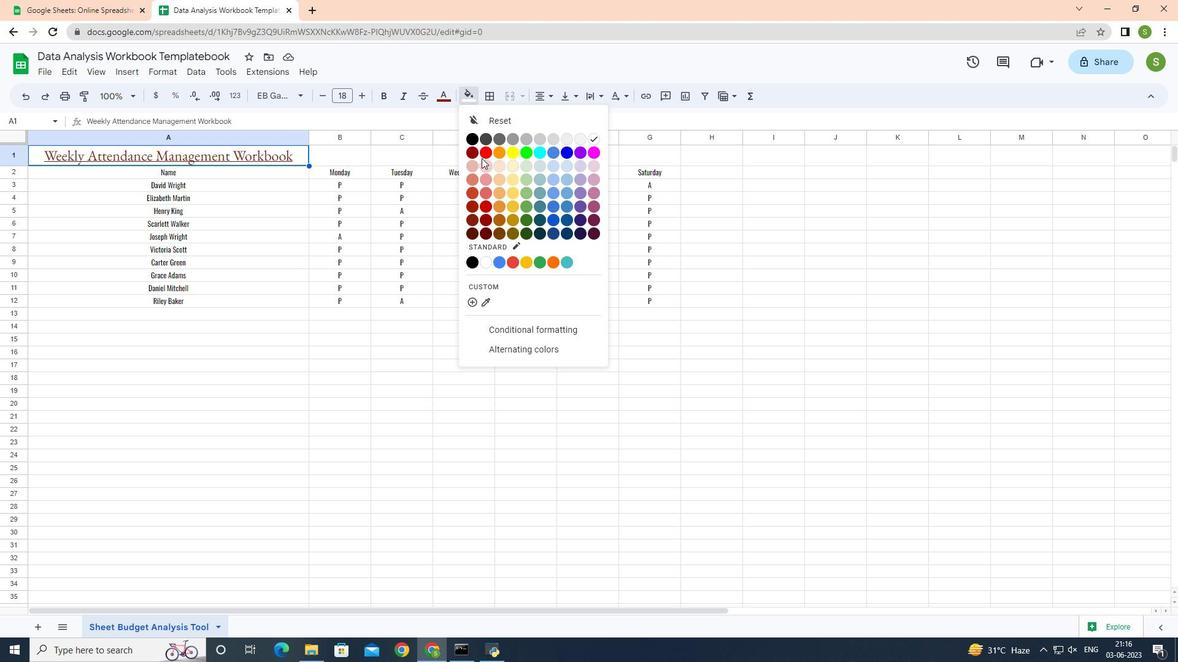 
Action: Mouse pressed left at (481, 147)
Screenshot: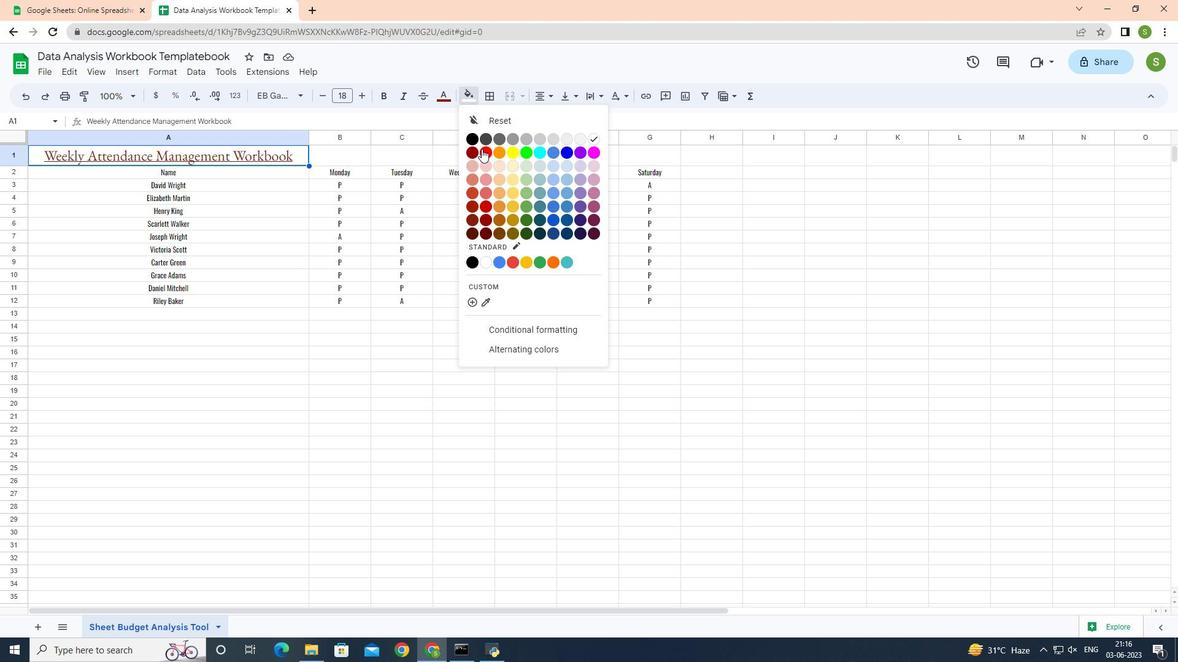 
Action: Mouse moved to (220, 322)
Screenshot: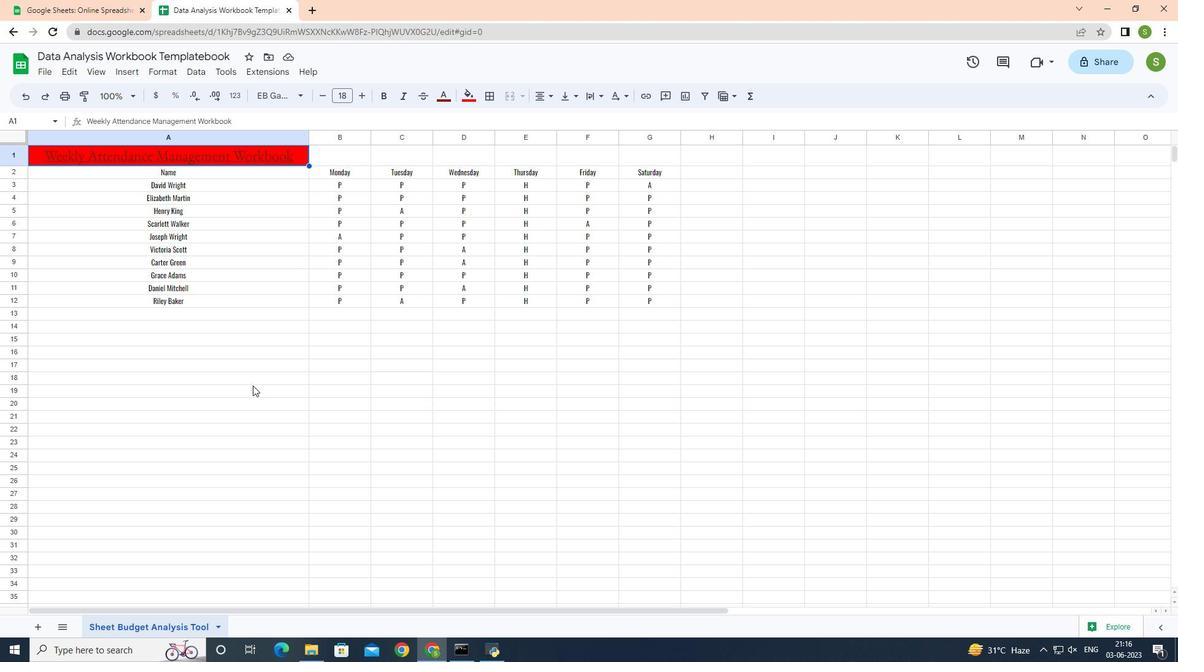 
Action: Mouse pressed left at (220, 322)
Screenshot: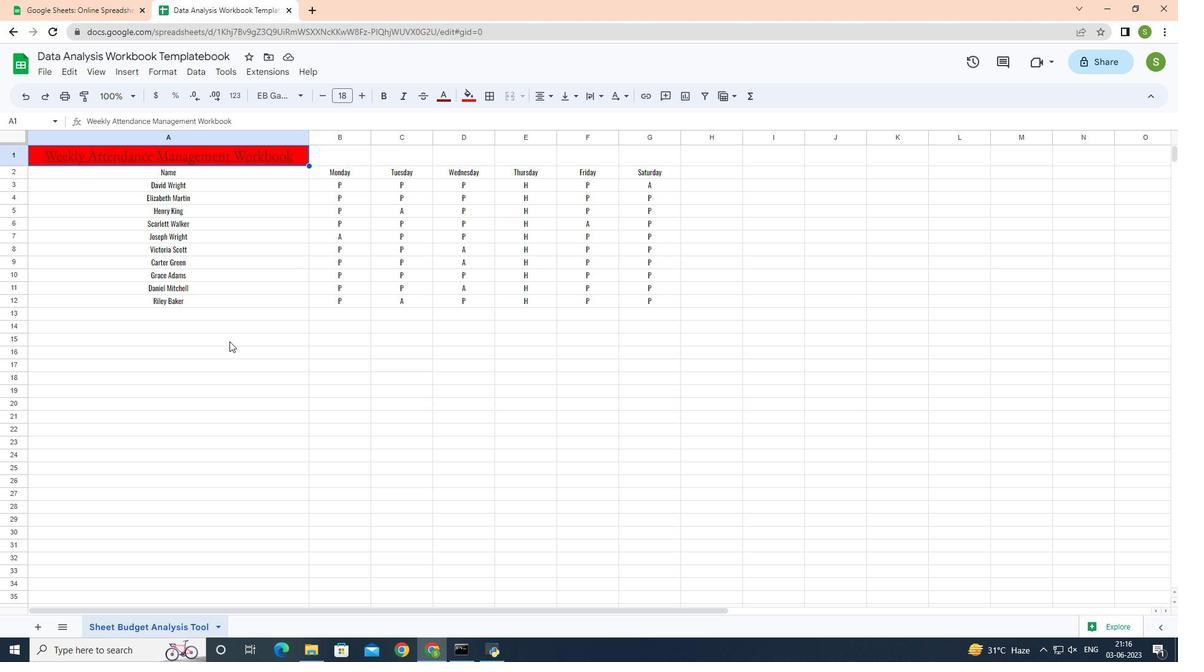 
Action: Mouse moved to (219, 250)
Screenshot: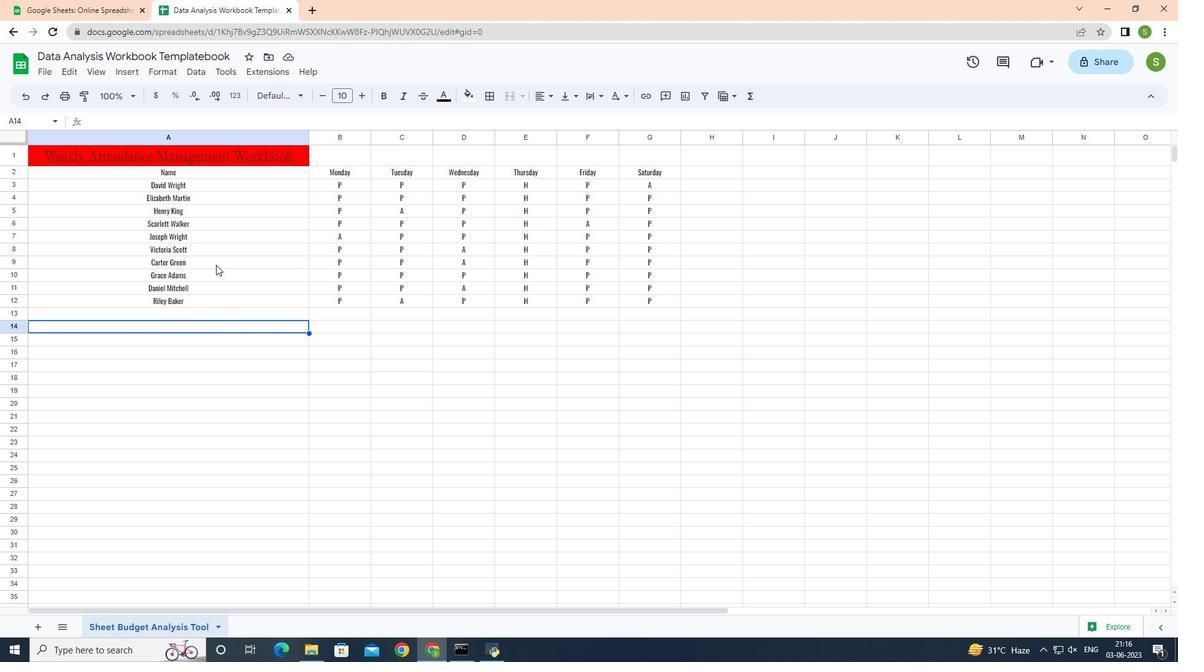 
Action: Key pressed ctrl+S
Screenshot: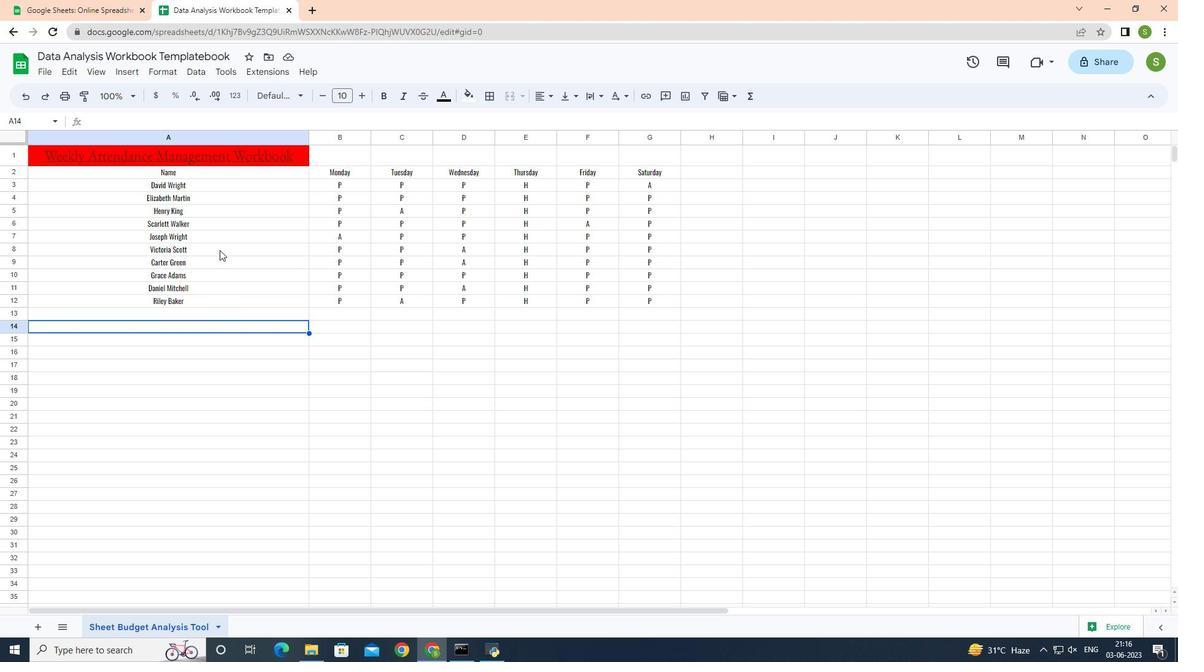 
Action: Mouse moved to (223, 250)
Screenshot: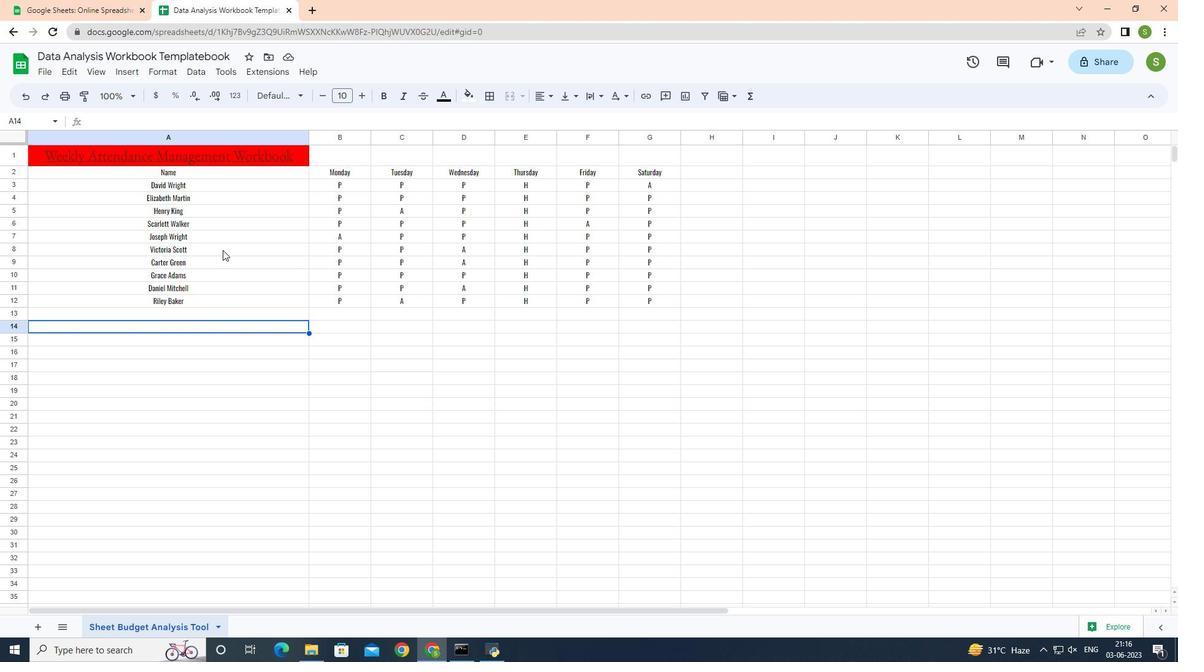 
